 Task: Search one way flight ticket for 5 adults, 1 child, 2 infants in seat and 1 infant on lap in business from San Angelo: San Angelo Regional Airport (mathis Field) to Riverton: Central Wyoming Regional Airport (was Riverton Regional) on 8-4-2023. Choice of flights is Alaska. Number of bags: 1 carry on bag. Price is upto 96000. Outbound departure time preference is 19:00.
Action: Mouse moved to (239, 308)
Screenshot: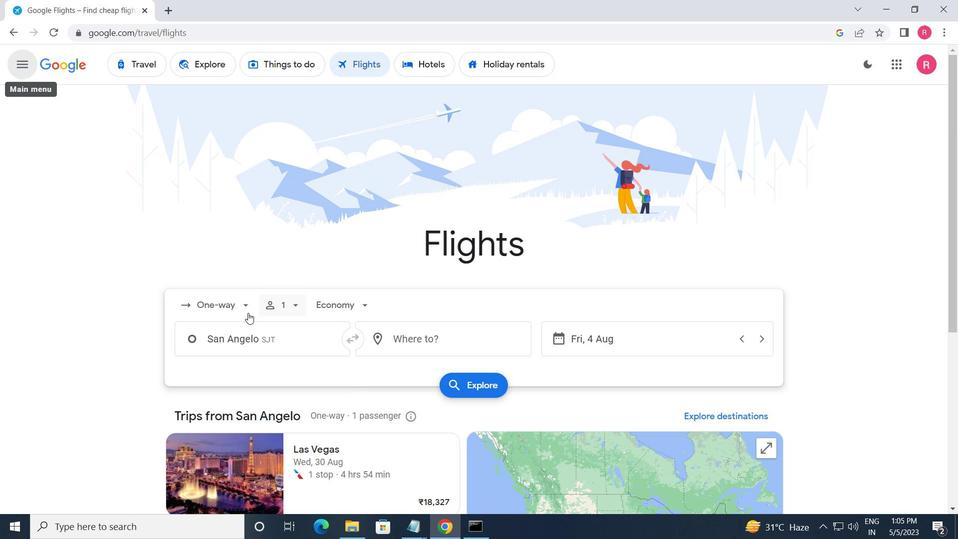 
Action: Mouse pressed left at (239, 308)
Screenshot: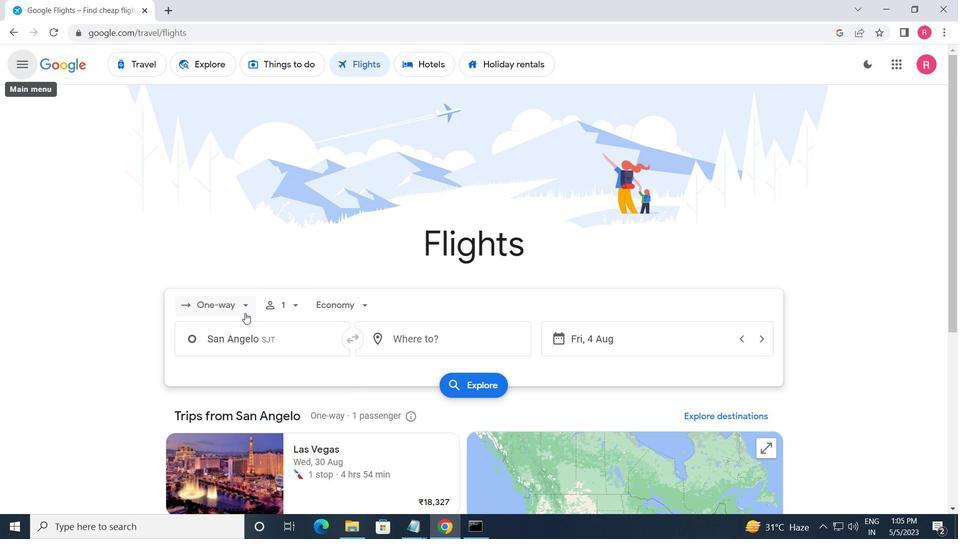 
Action: Mouse moved to (240, 366)
Screenshot: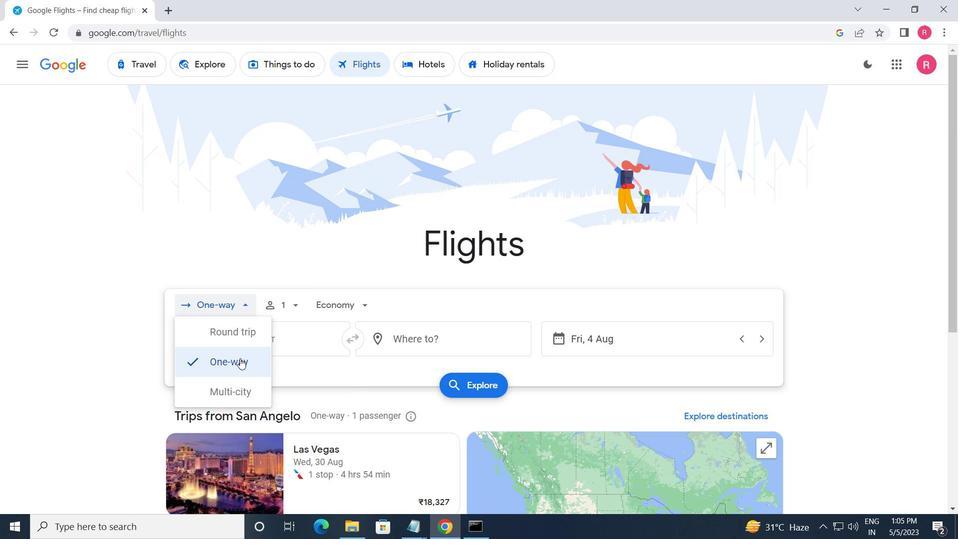 
Action: Mouse pressed left at (240, 366)
Screenshot: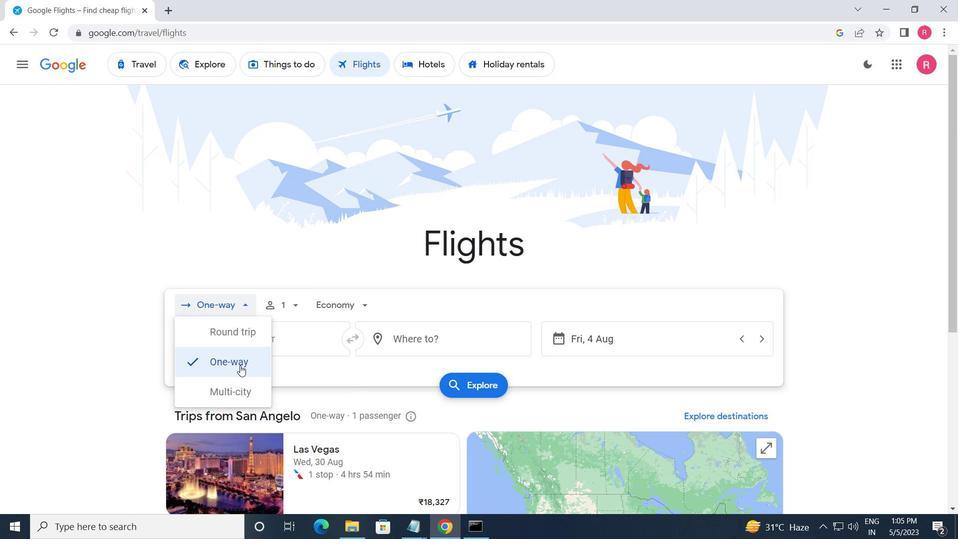 
Action: Mouse moved to (291, 305)
Screenshot: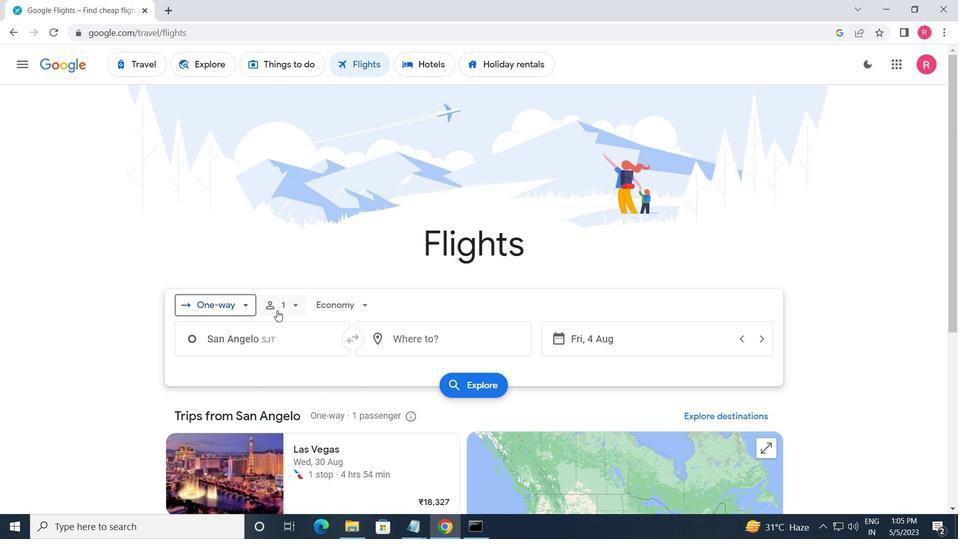 
Action: Mouse pressed left at (291, 305)
Screenshot: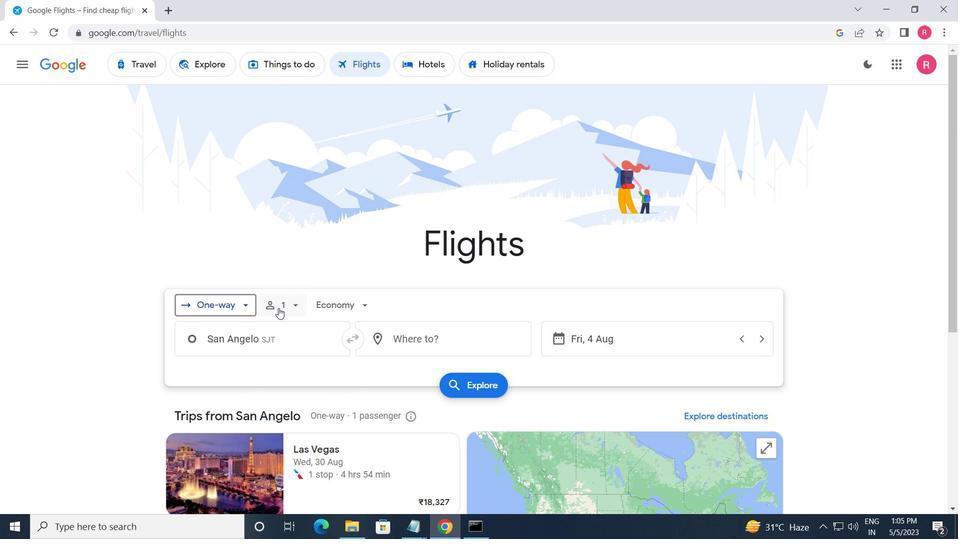 
Action: Mouse moved to (388, 348)
Screenshot: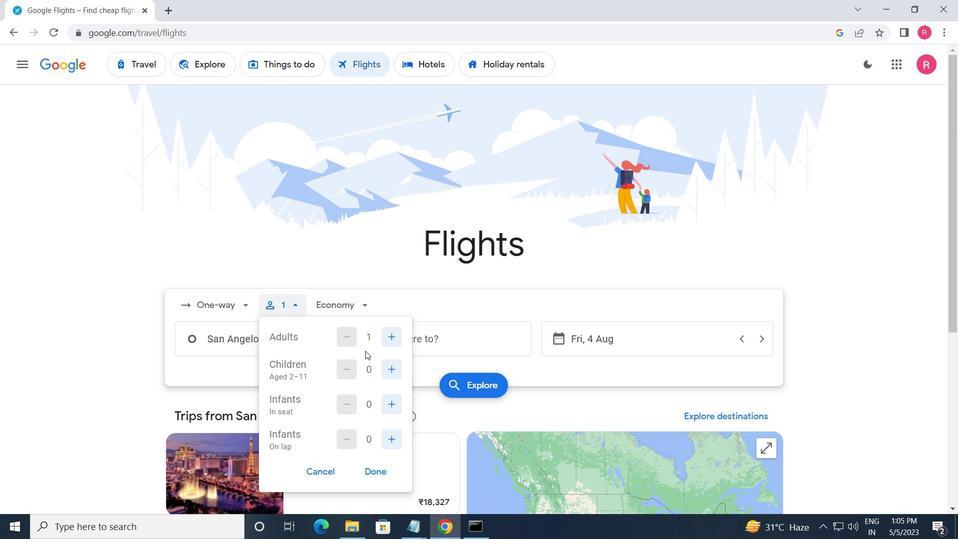 
Action: Mouse pressed left at (388, 348)
Screenshot: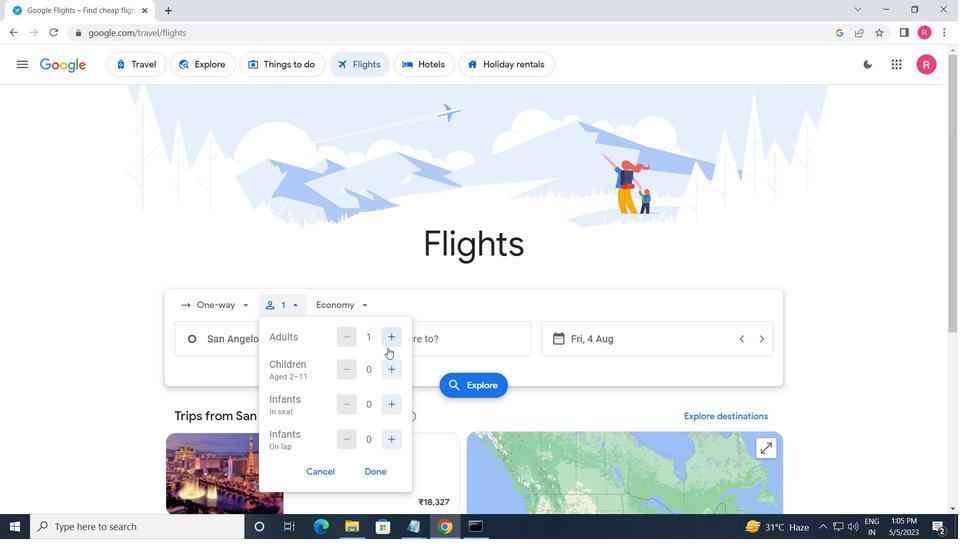 
Action: Mouse moved to (389, 348)
Screenshot: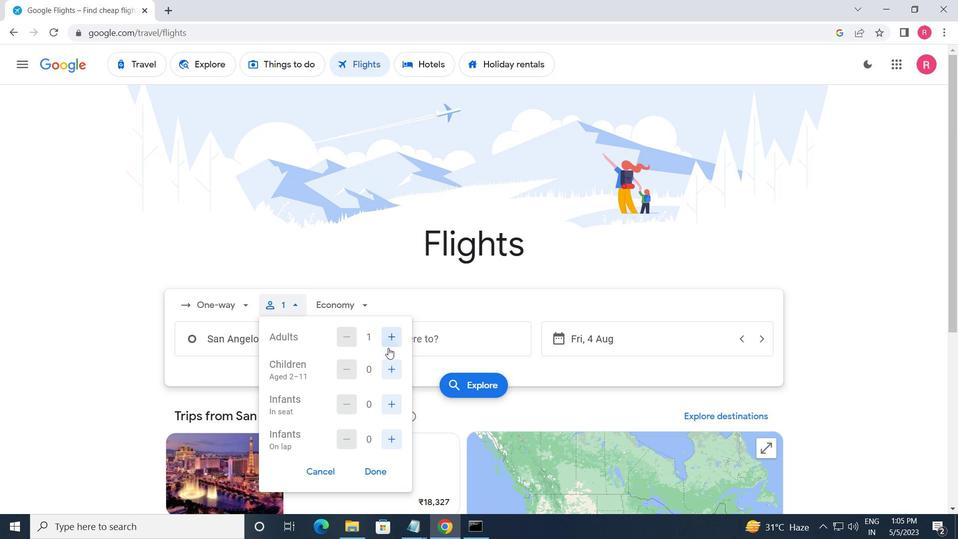 
Action: Mouse pressed left at (389, 348)
Screenshot: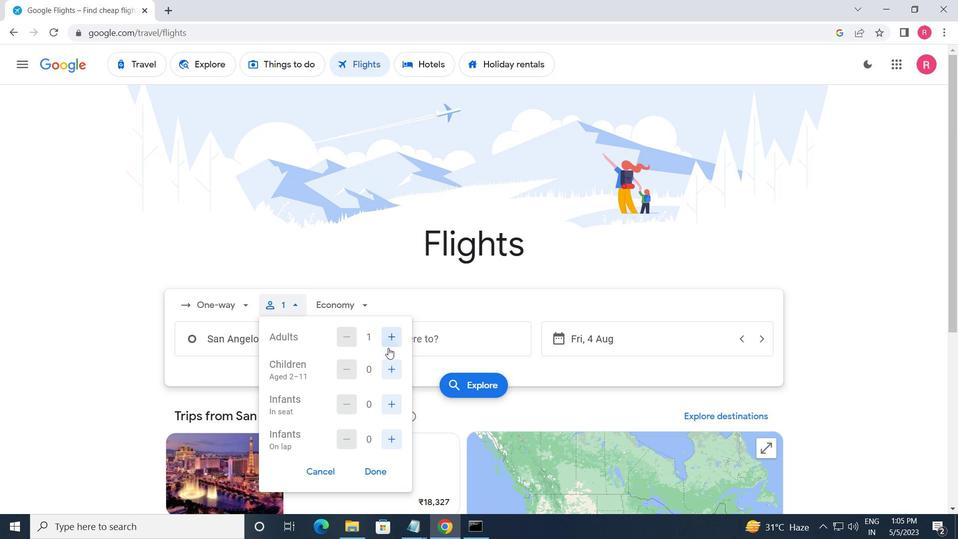 
Action: Mouse moved to (395, 341)
Screenshot: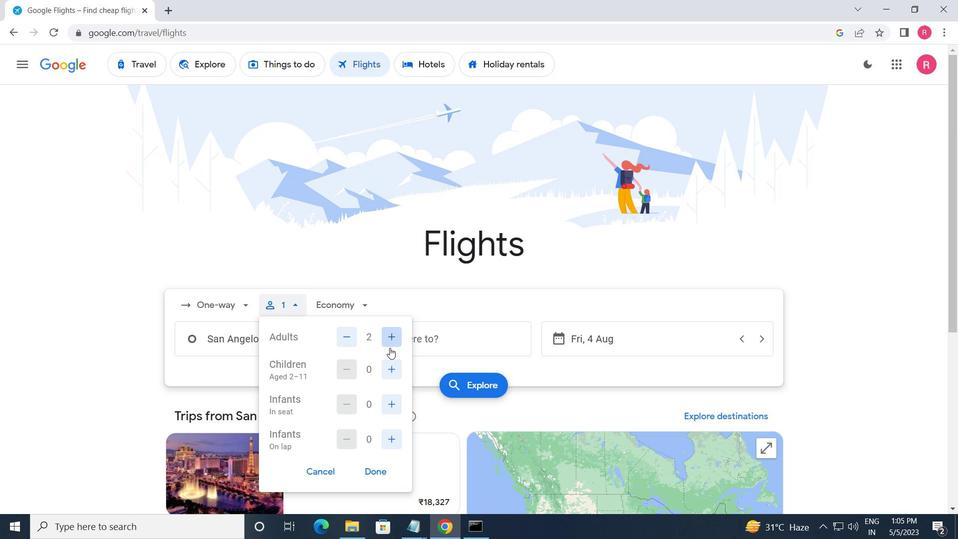 
Action: Mouse pressed left at (395, 341)
Screenshot: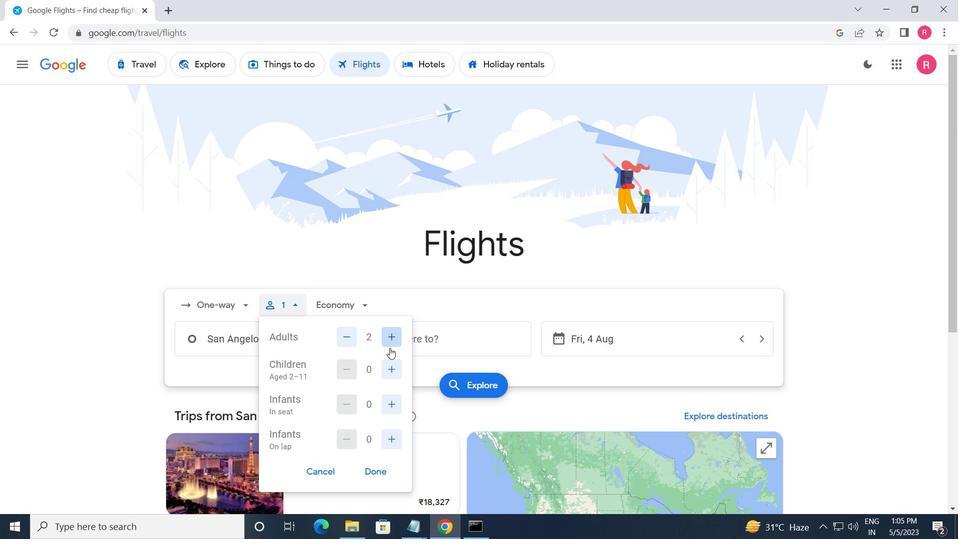 
Action: Mouse pressed left at (395, 341)
Screenshot: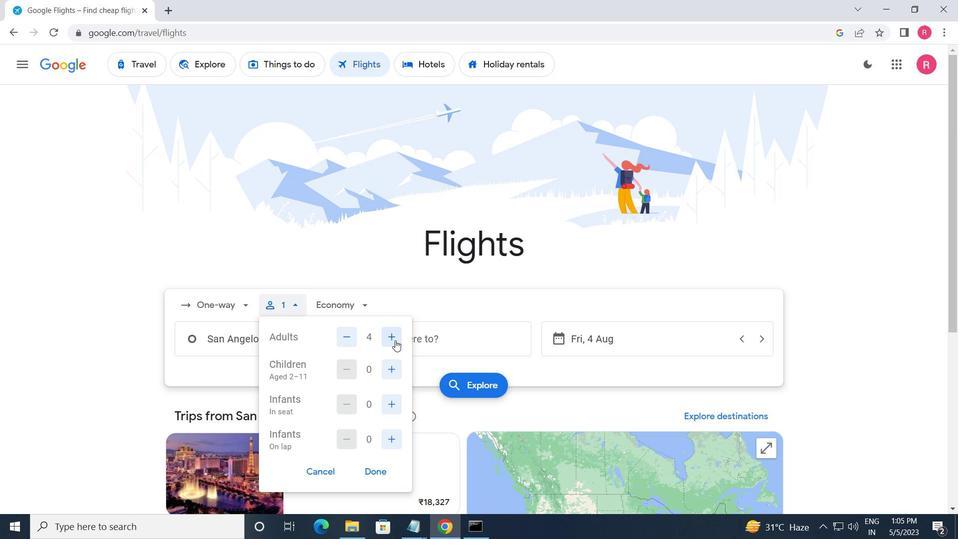 
Action: Mouse moved to (396, 366)
Screenshot: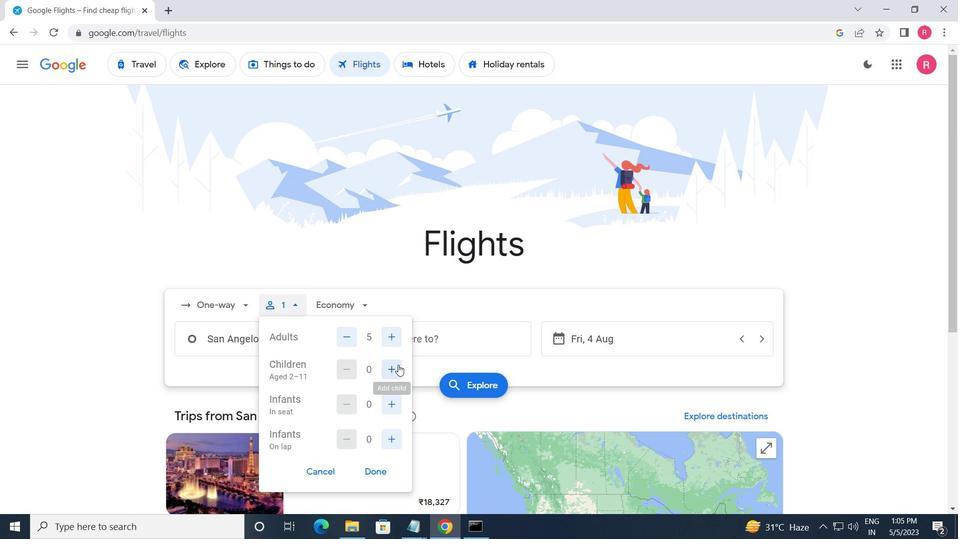 
Action: Mouse pressed left at (396, 366)
Screenshot: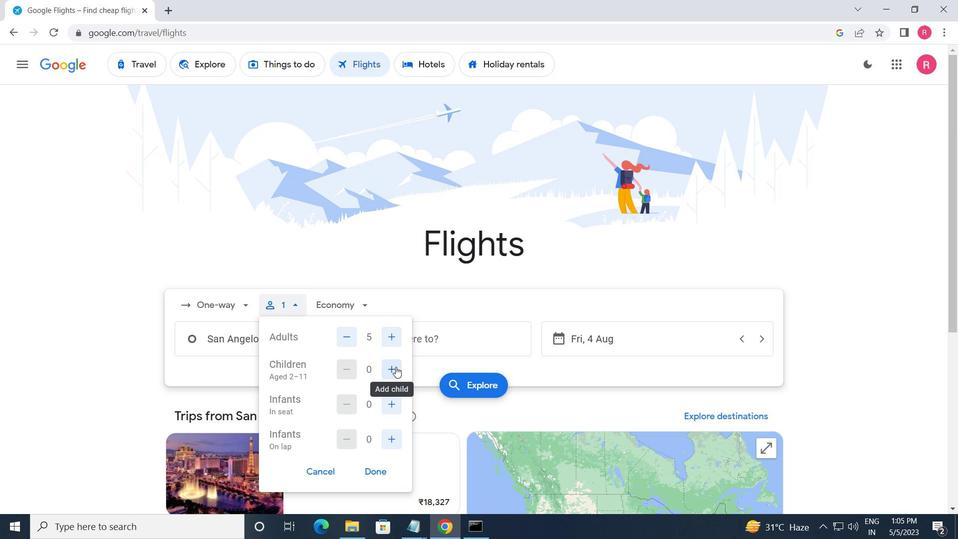 
Action: Mouse moved to (389, 401)
Screenshot: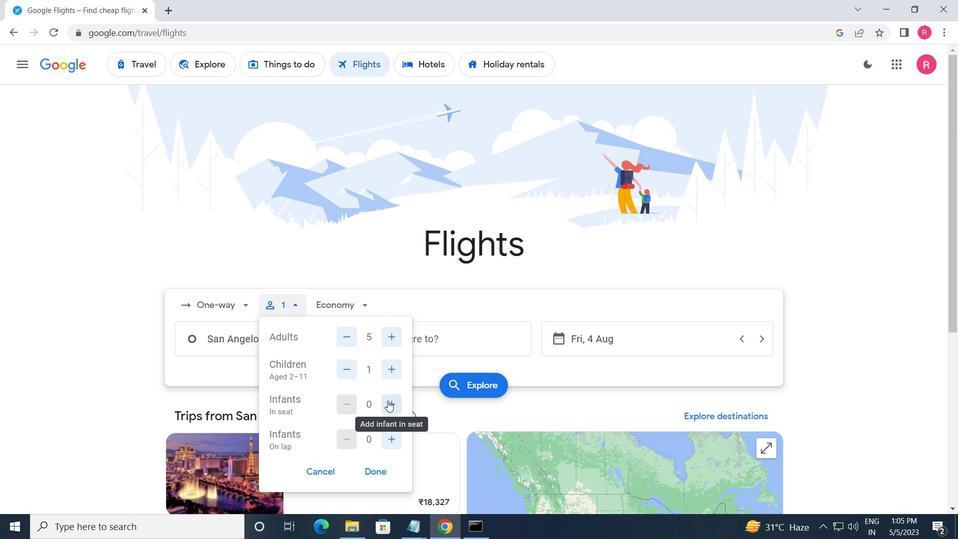 
Action: Mouse pressed left at (389, 401)
Screenshot: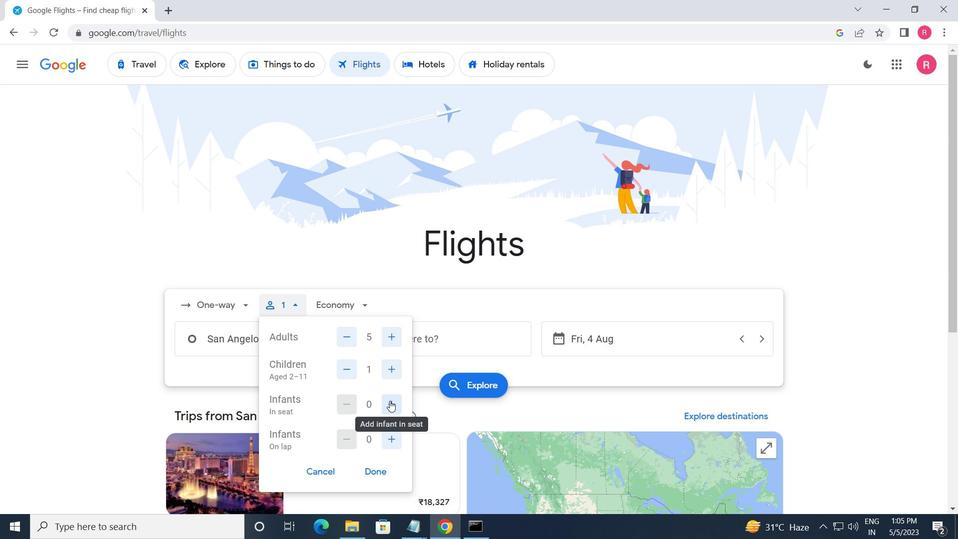 
Action: Mouse moved to (390, 401)
Screenshot: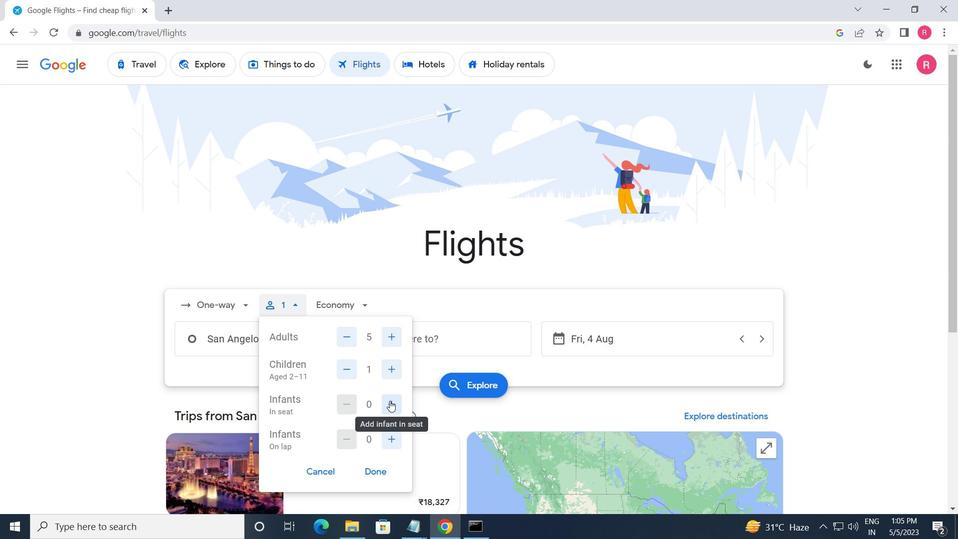 
Action: Mouse pressed left at (390, 401)
Screenshot: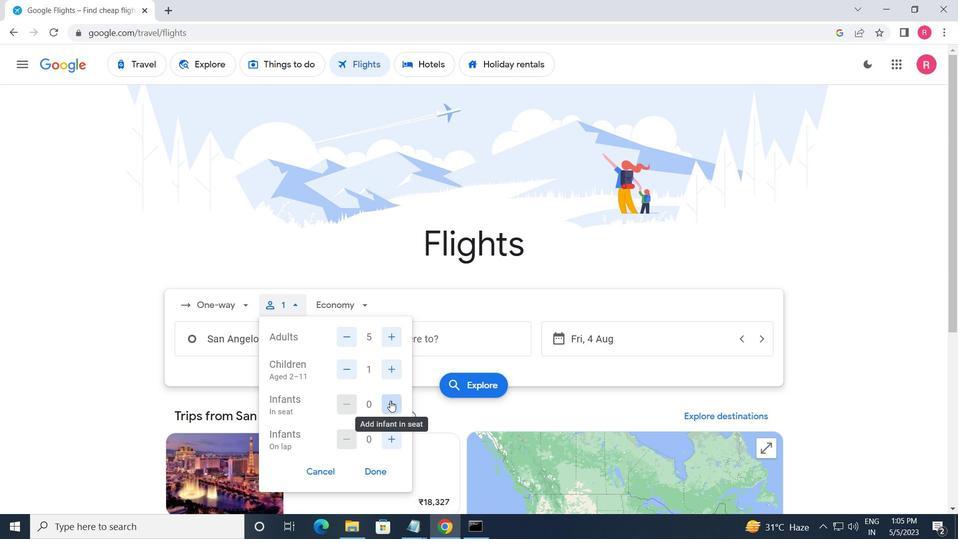 
Action: Mouse moved to (390, 439)
Screenshot: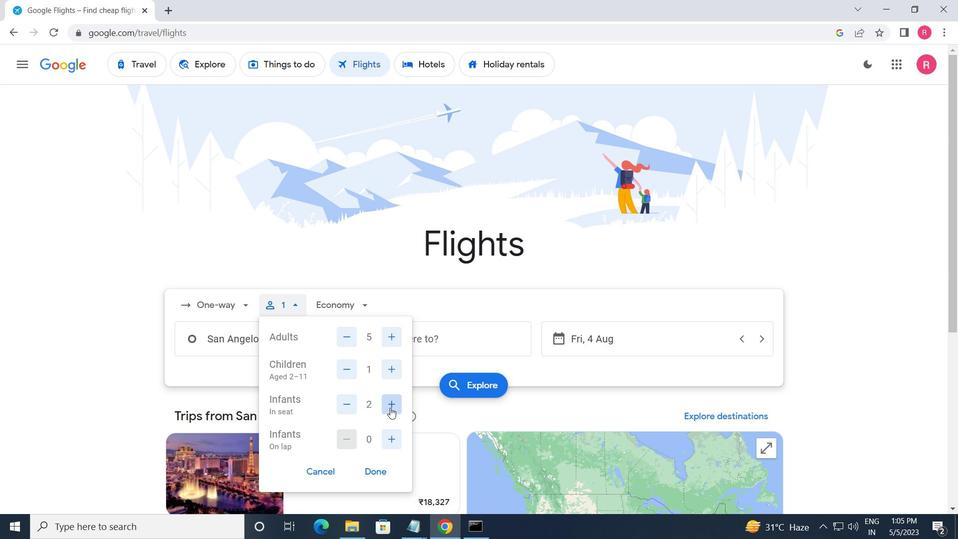 
Action: Mouse pressed left at (390, 439)
Screenshot: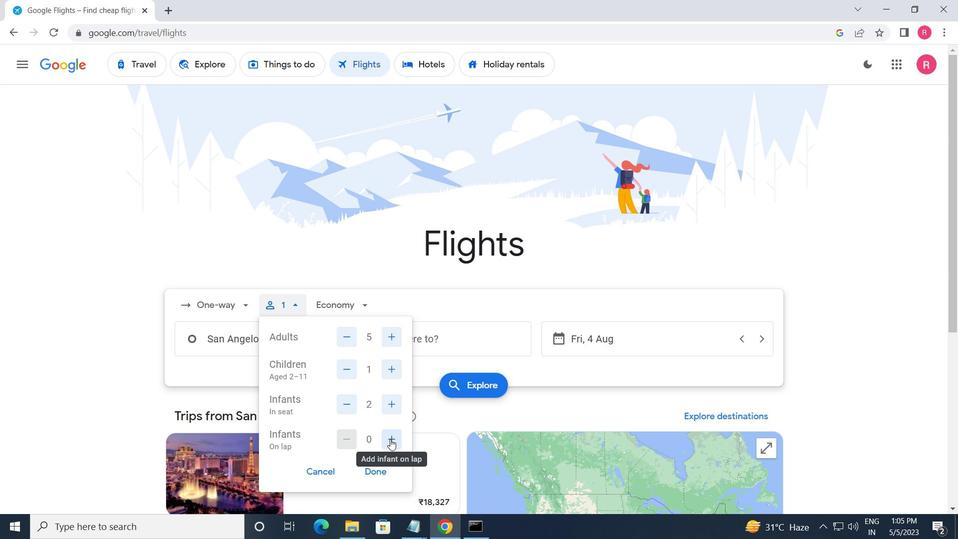 
Action: Mouse moved to (379, 470)
Screenshot: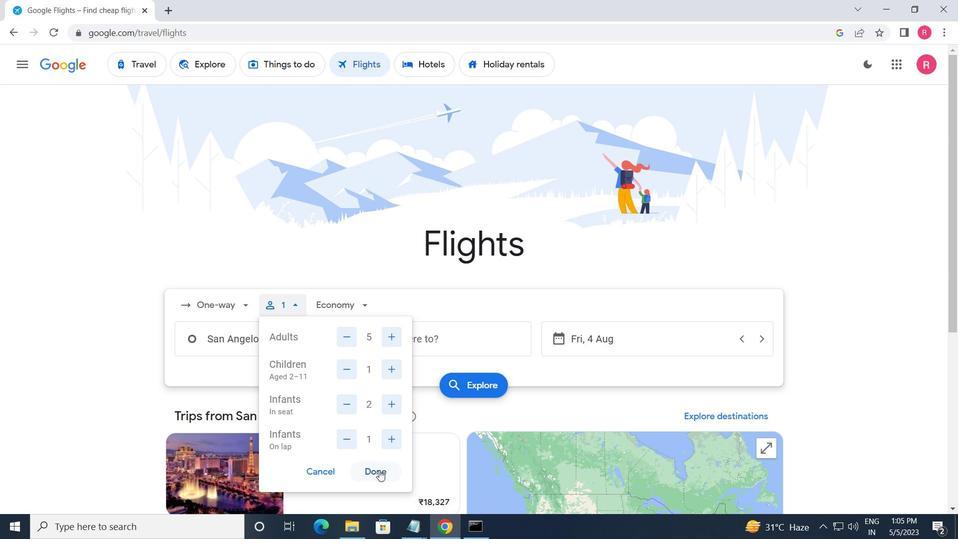 
Action: Mouse pressed left at (379, 470)
Screenshot: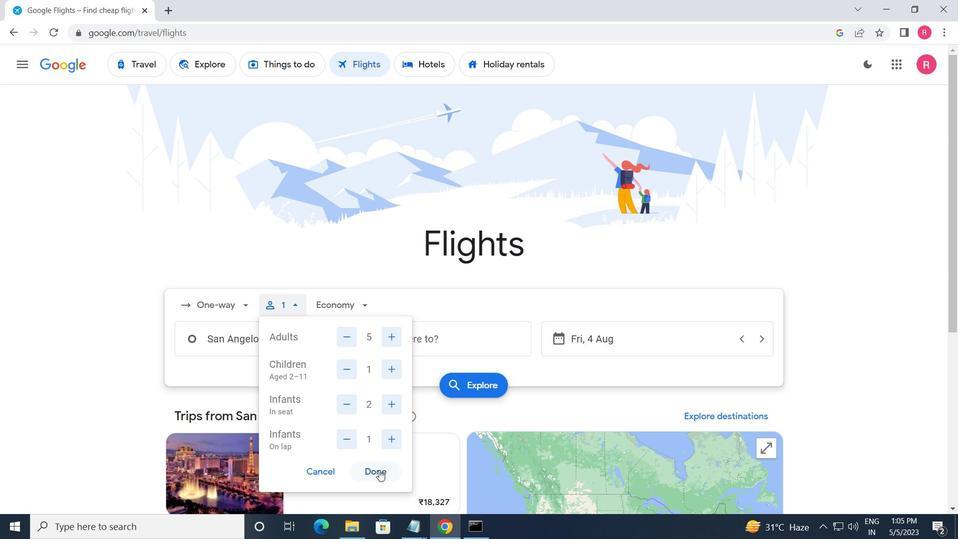 
Action: Mouse moved to (346, 299)
Screenshot: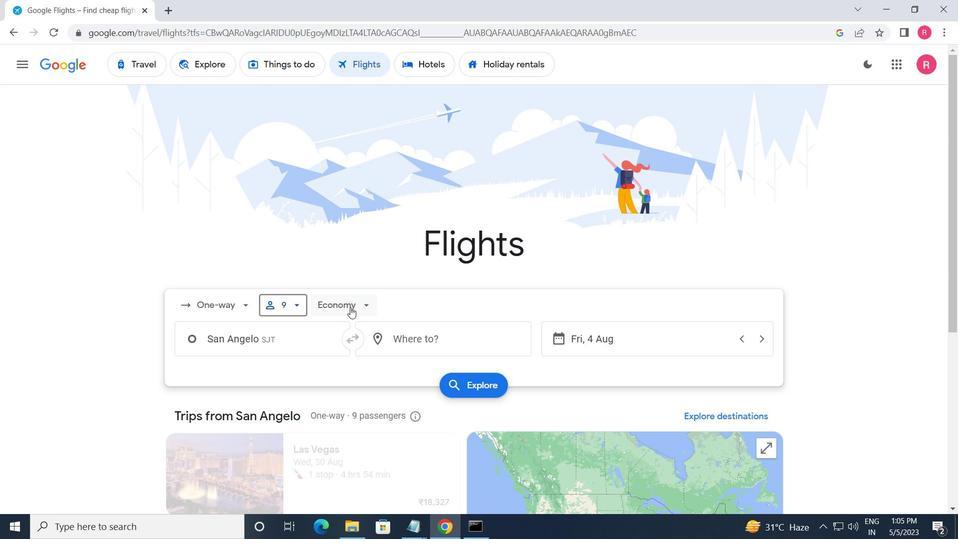 
Action: Mouse pressed left at (346, 299)
Screenshot: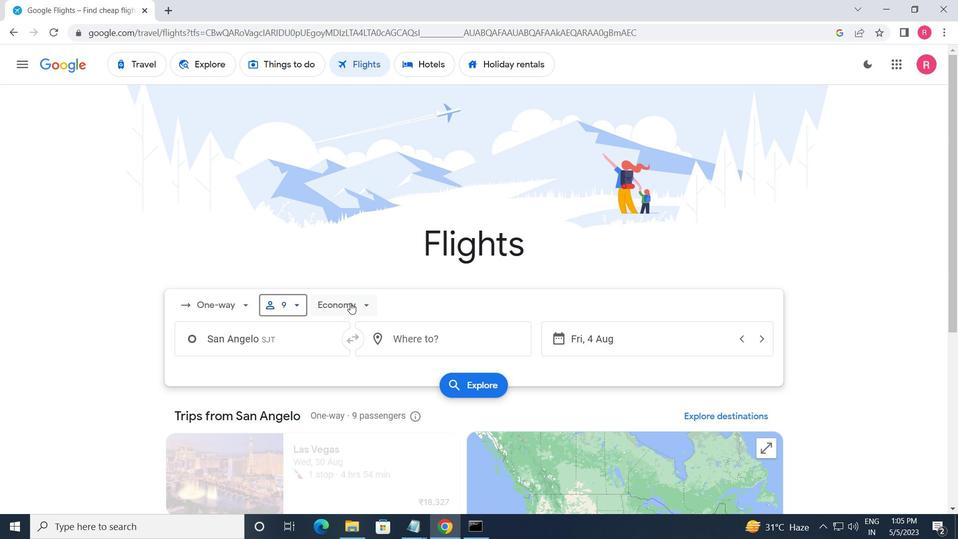 
Action: Mouse moved to (358, 393)
Screenshot: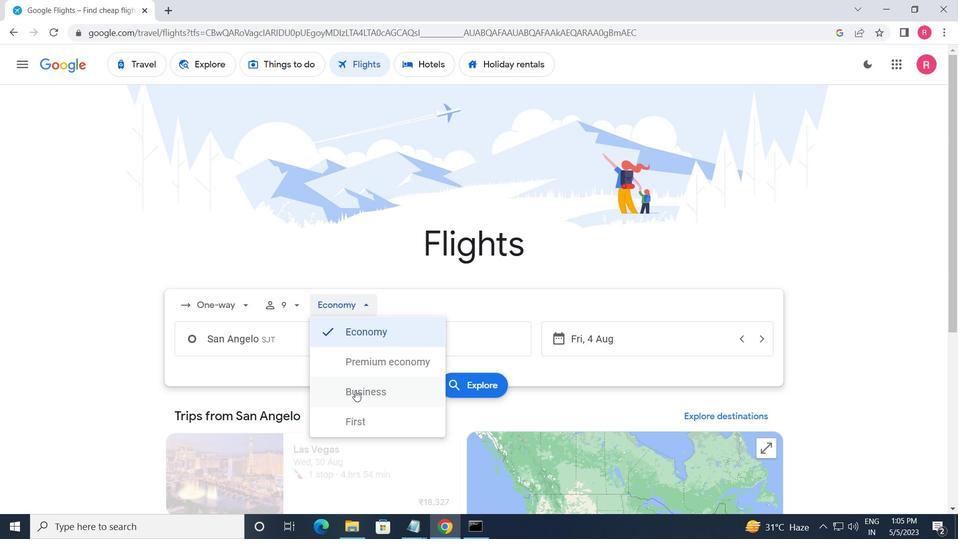 
Action: Mouse pressed left at (358, 393)
Screenshot: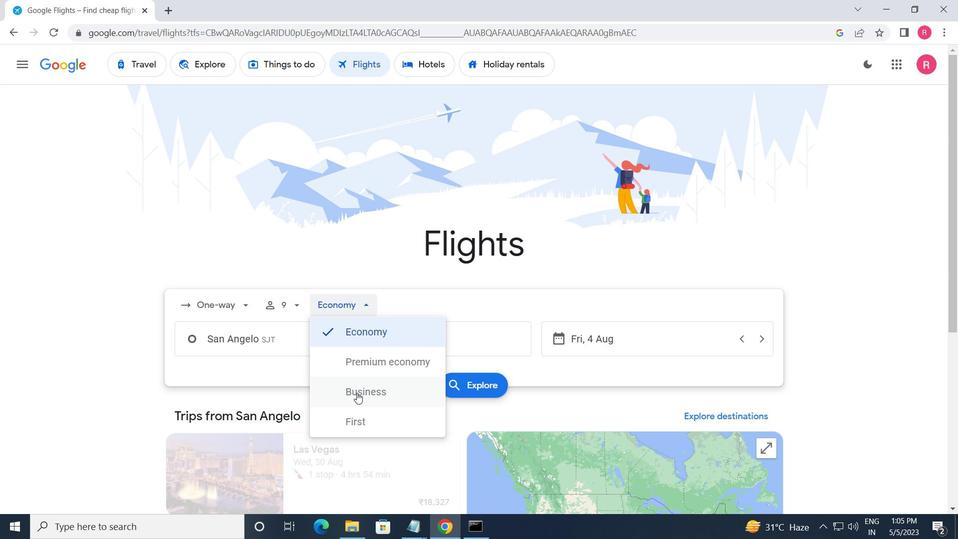 
Action: Mouse moved to (263, 337)
Screenshot: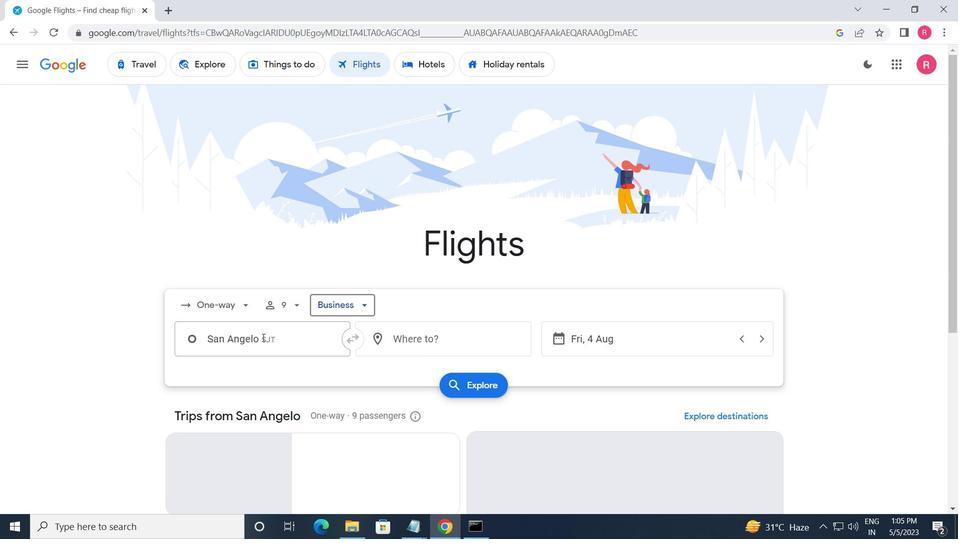 
Action: Mouse pressed left at (263, 337)
Screenshot: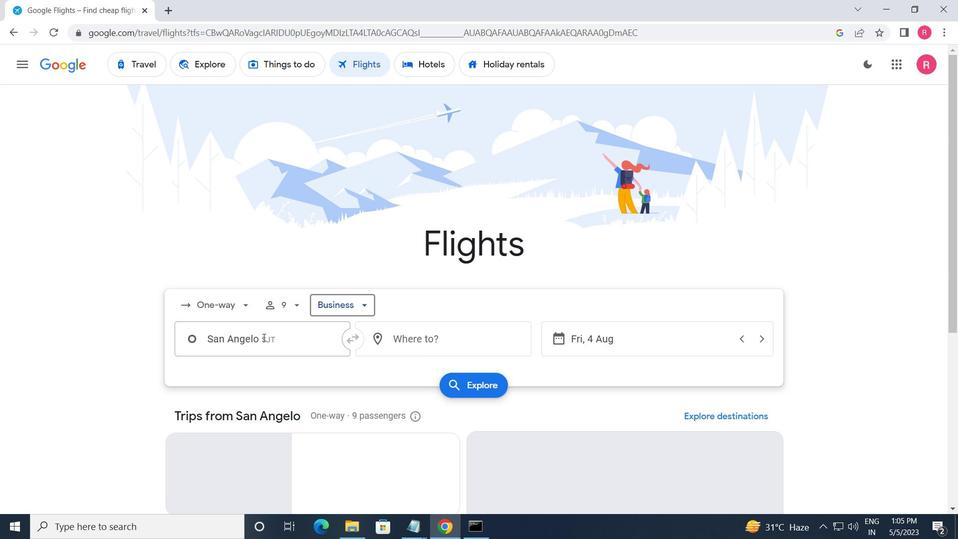 
Action: Key pressed <Key.caps_lock>s<Key.caps_lock>an<Key.space><Key.caps_lock>a<Key.caps_lock>n
Screenshot: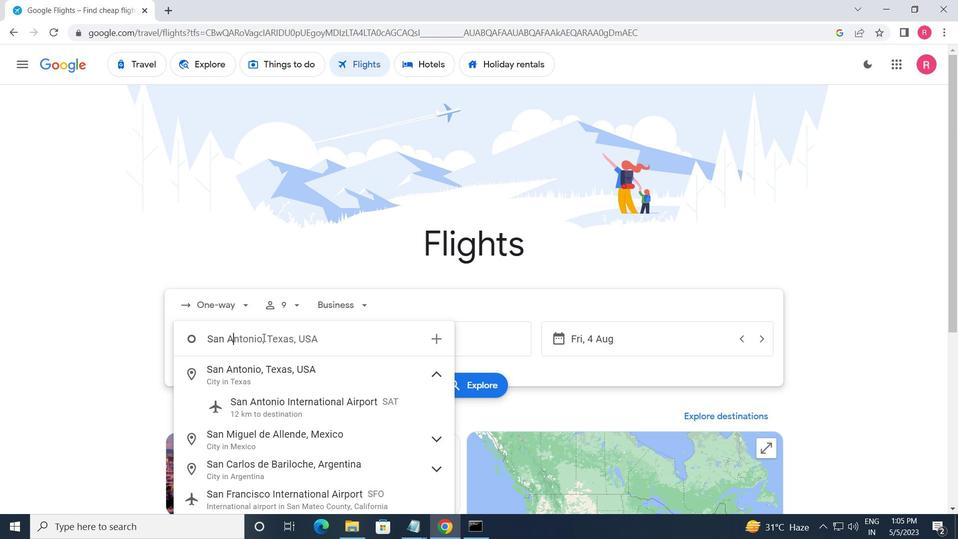 
Action: Mouse moved to (302, 390)
Screenshot: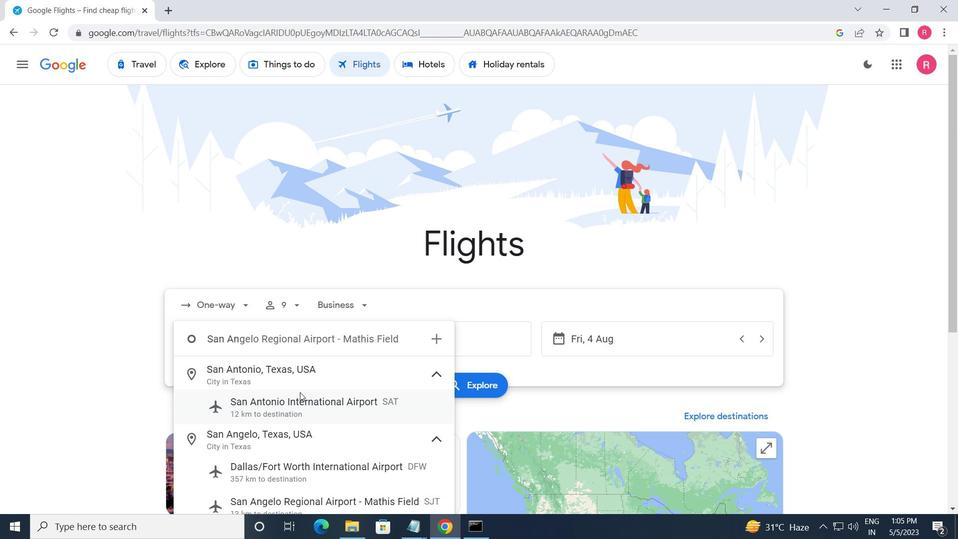 
Action: Key pressed g
Screenshot: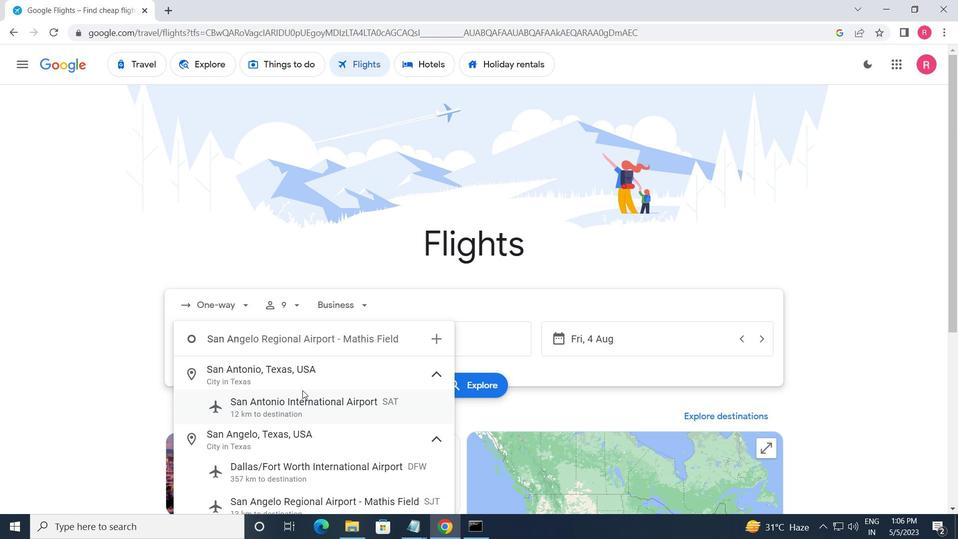
Action: Mouse moved to (278, 336)
Screenshot: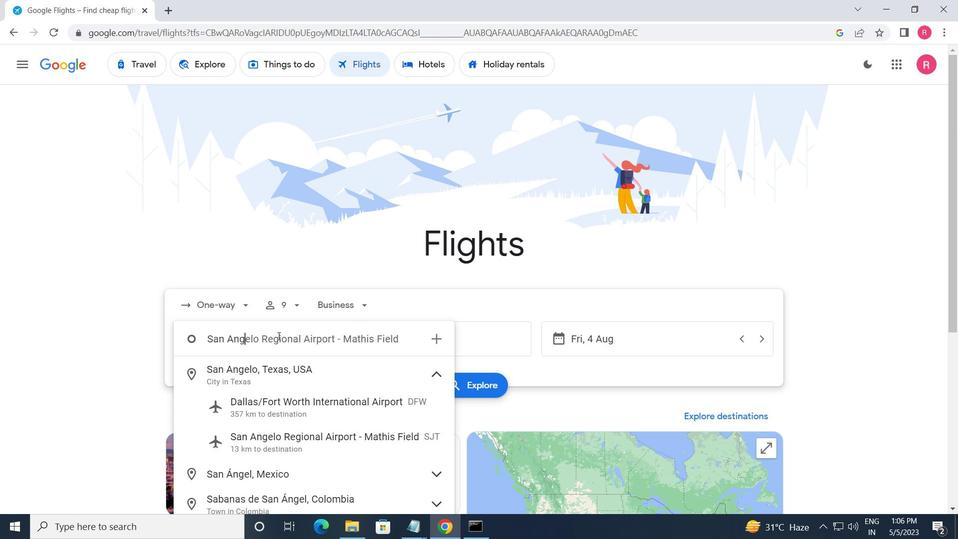 
Action: Key pressed elo
Screenshot: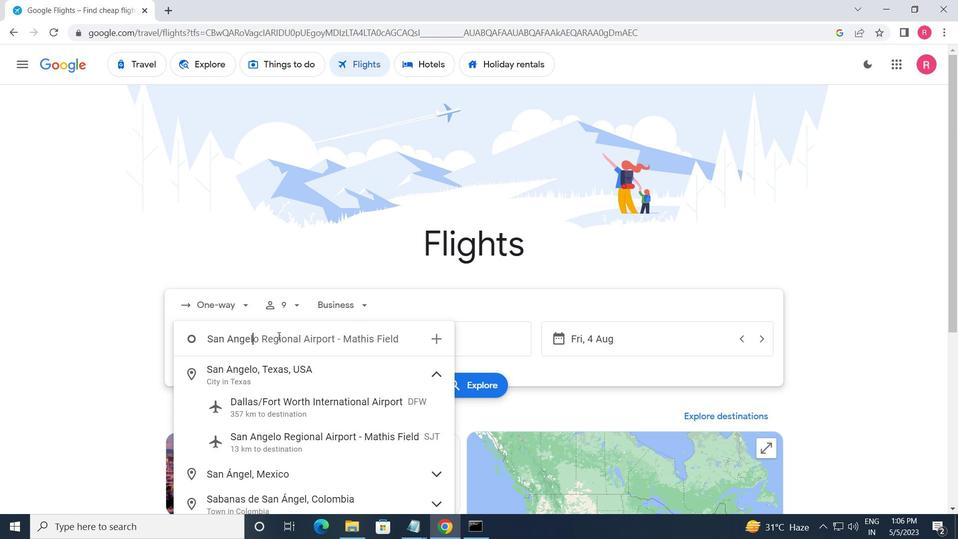 
Action: Mouse moved to (308, 433)
Screenshot: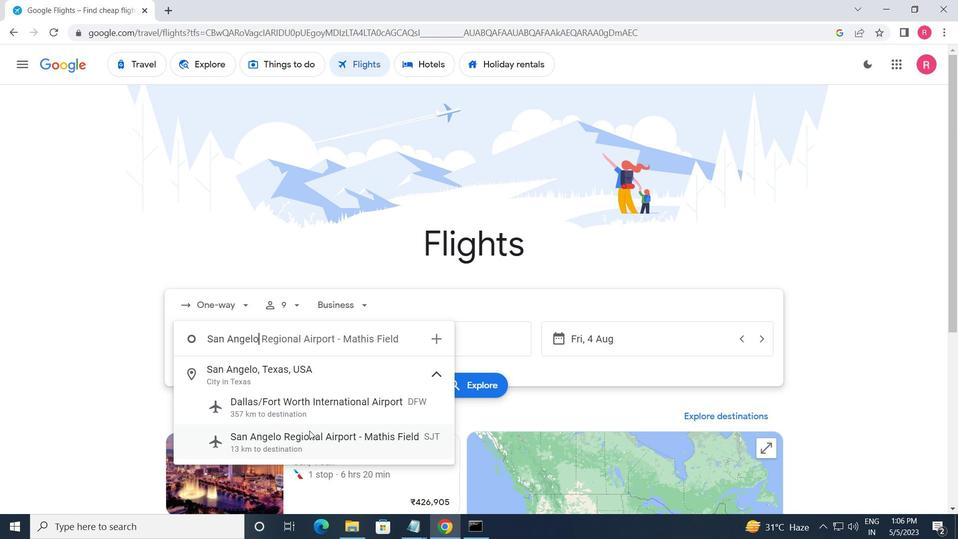 
Action: Mouse pressed left at (308, 433)
Screenshot: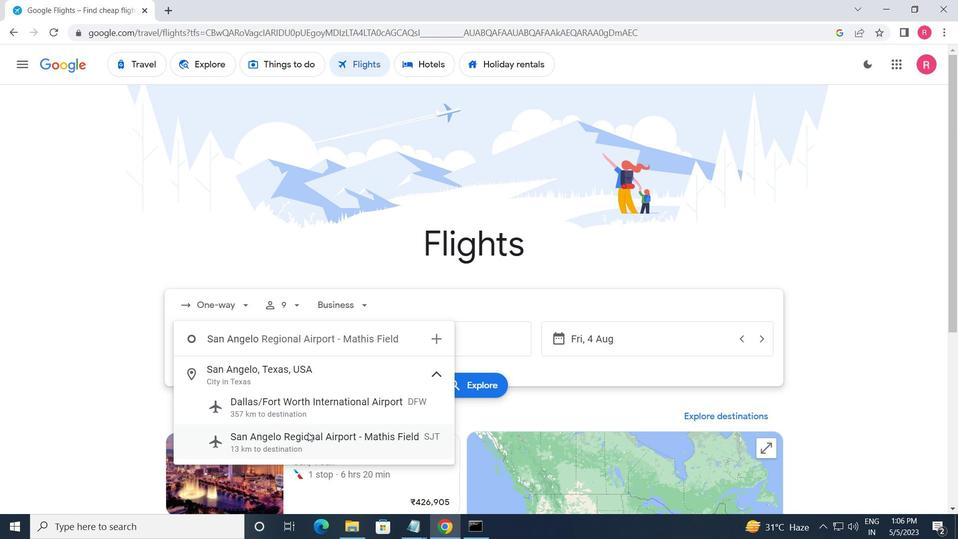 
Action: Mouse moved to (398, 342)
Screenshot: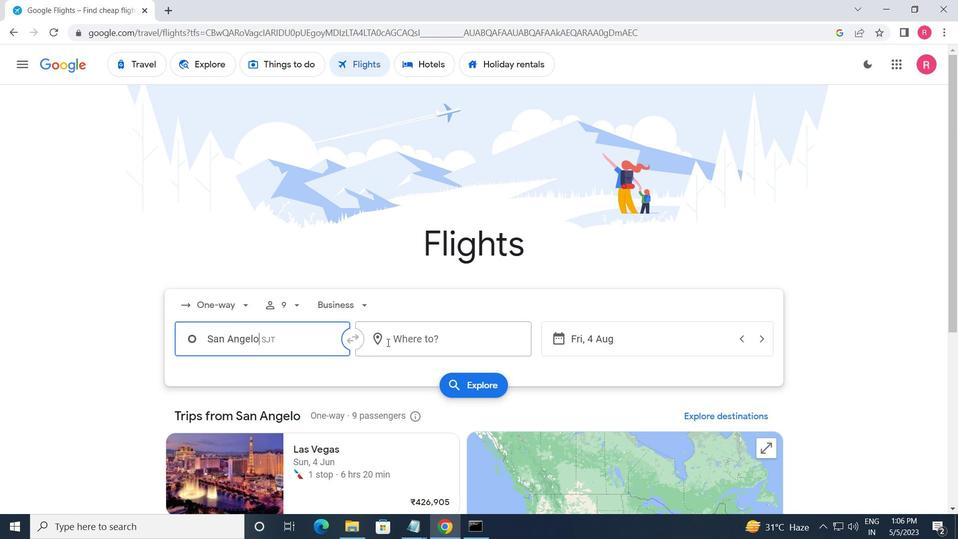 
Action: Mouse pressed left at (398, 342)
Screenshot: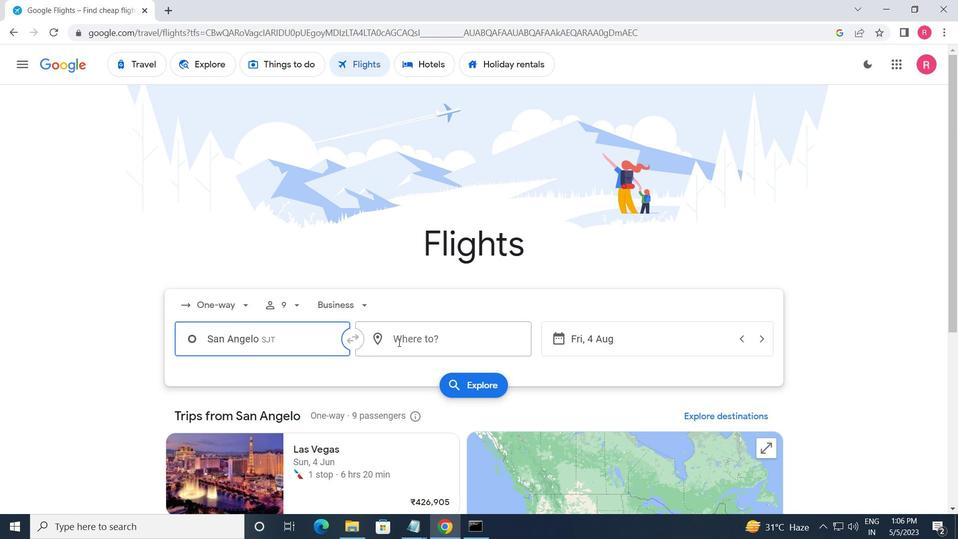 
Action: Mouse moved to (267, 410)
Screenshot: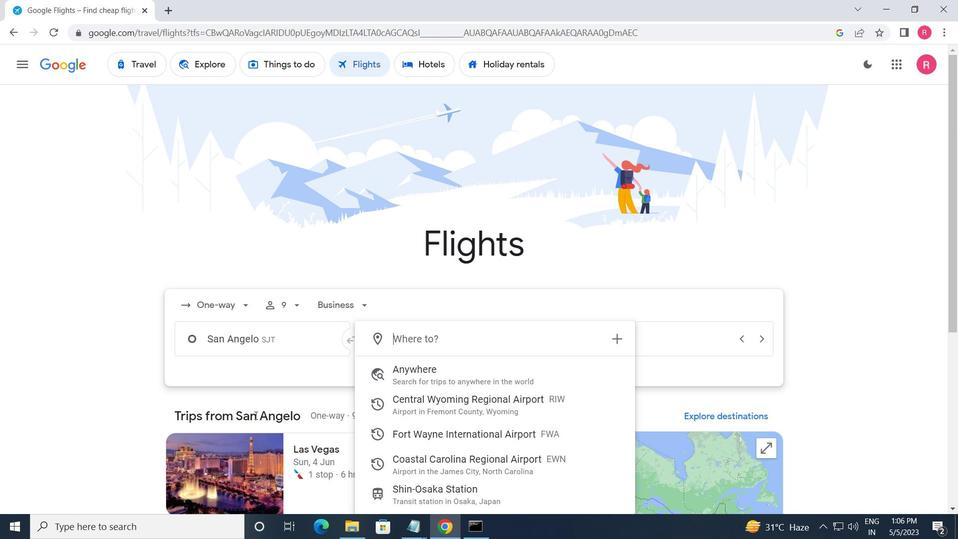 
Action: Key pressed <Key.caps_lock>c<Key.caps_lock>entral<Key.space><Key.caps_lock>w<Key.caps_lock>
Screenshot: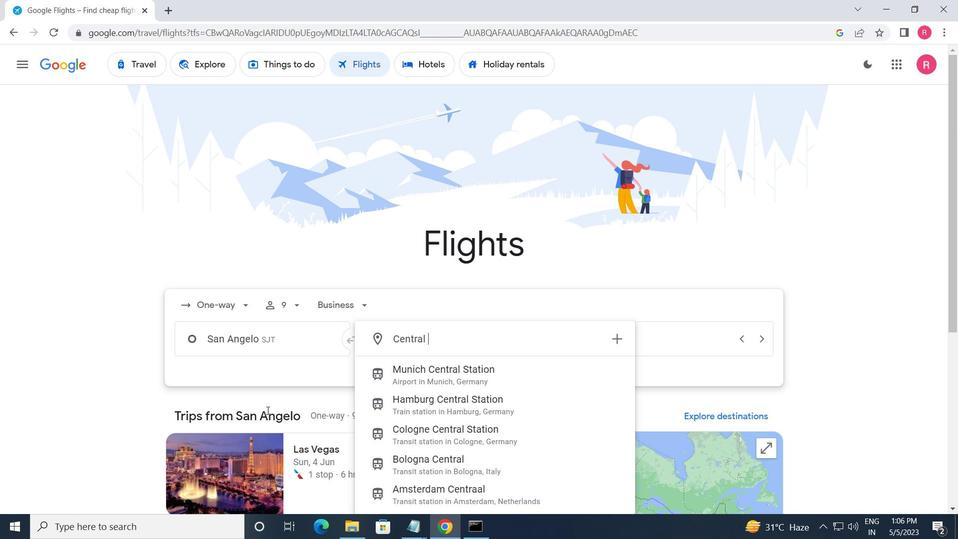 
Action: Mouse moved to (421, 381)
Screenshot: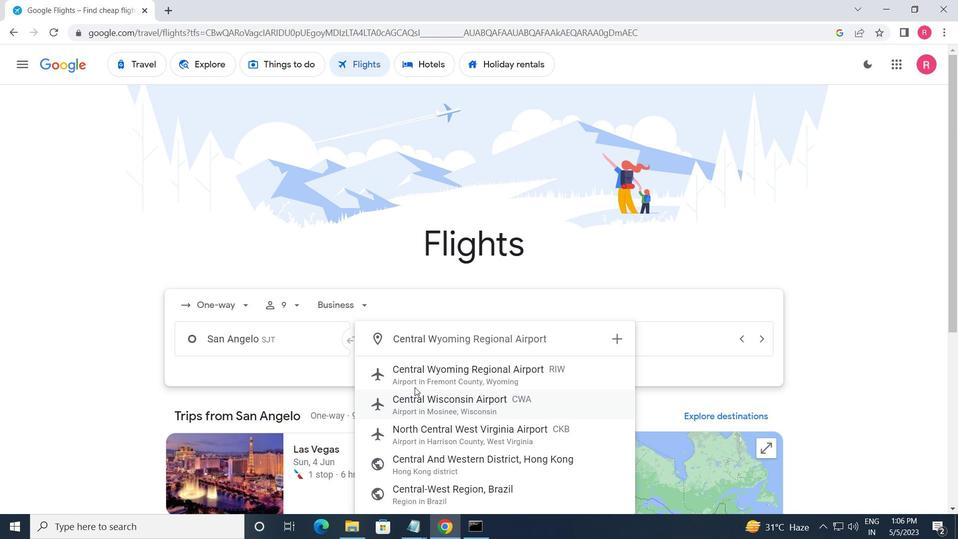 
Action: Mouse pressed left at (421, 381)
Screenshot: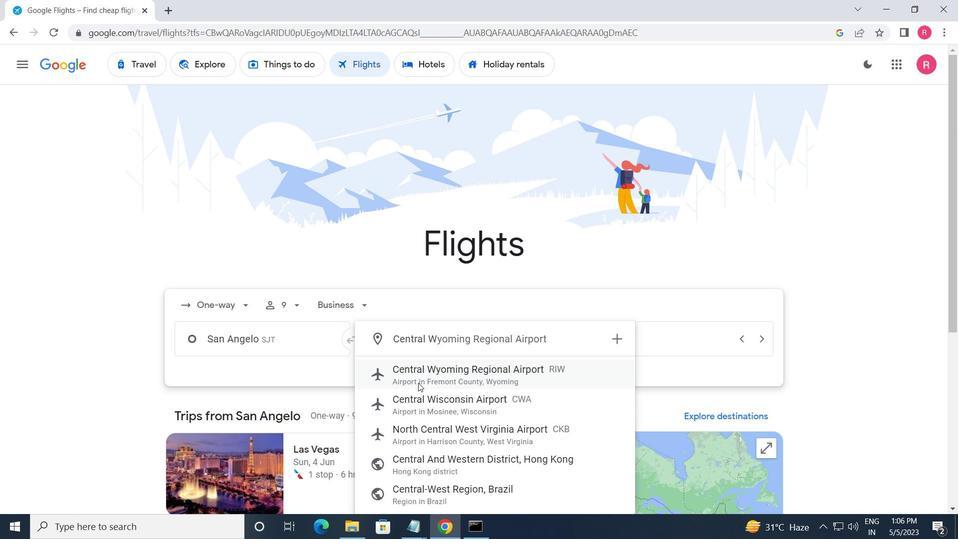 
Action: Mouse moved to (659, 329)
Screenshot: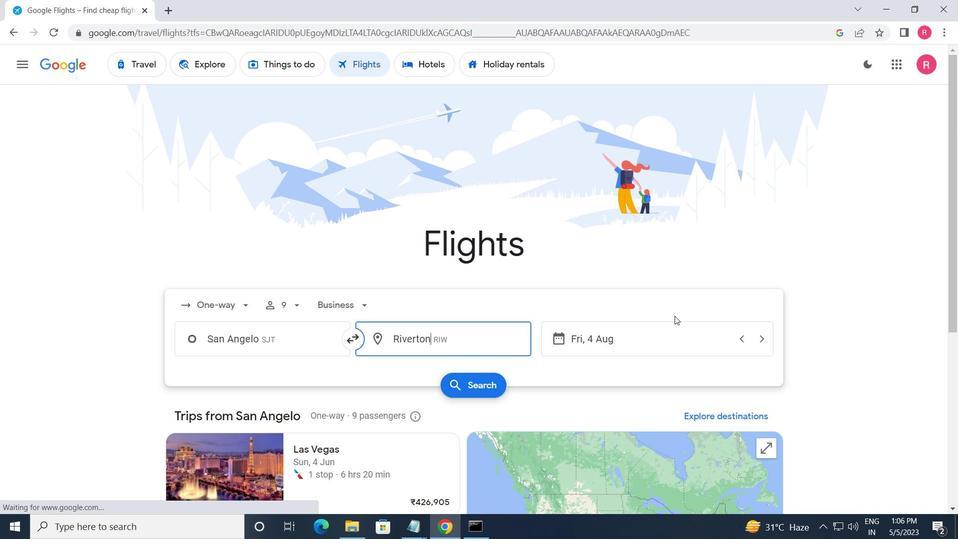 
Action: Mouse pressed left at (659, 329)
Screenshot: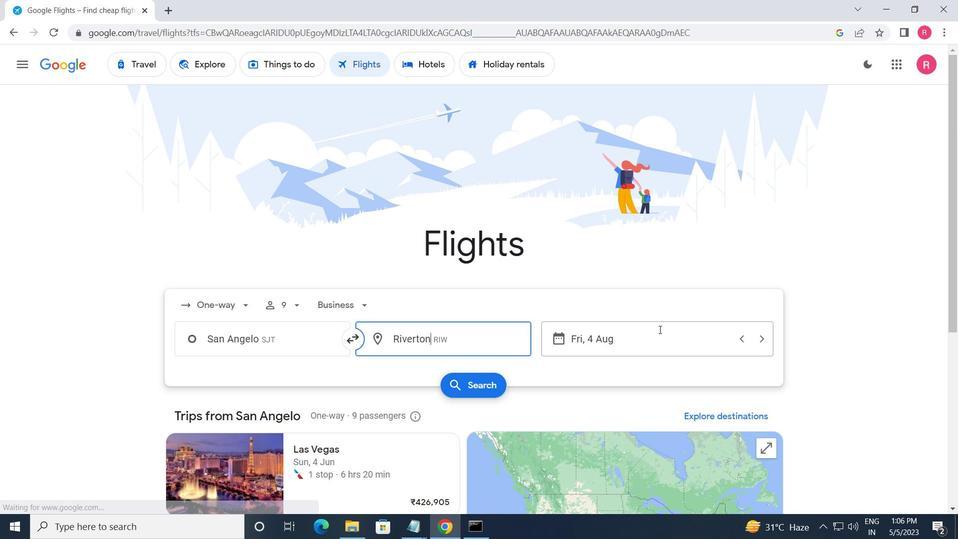 
Action: Mouse moved to (472, 291)
Screenshot: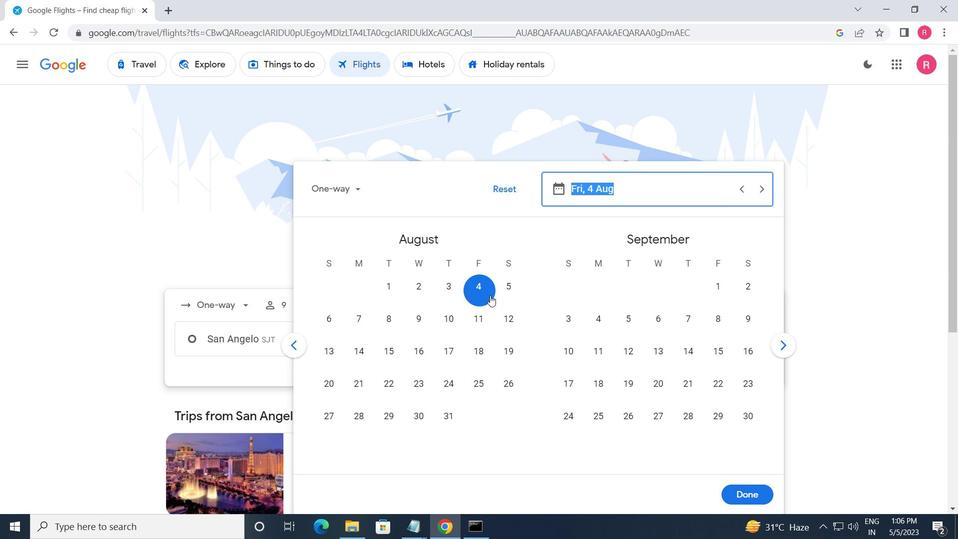 
Action: Mouse pressed left at (472, 291)
Screenshot: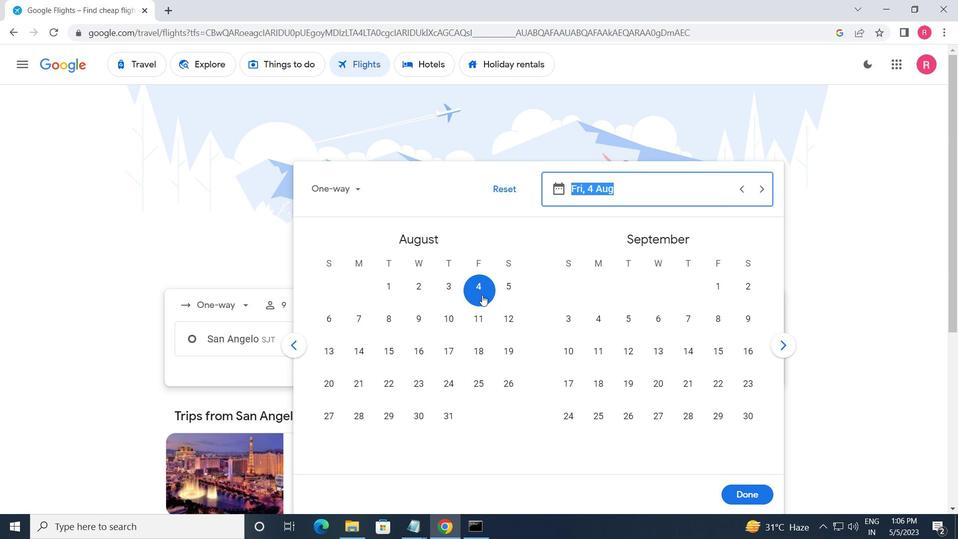 
Action: Mouse moved to (745, 493)
Screenshot: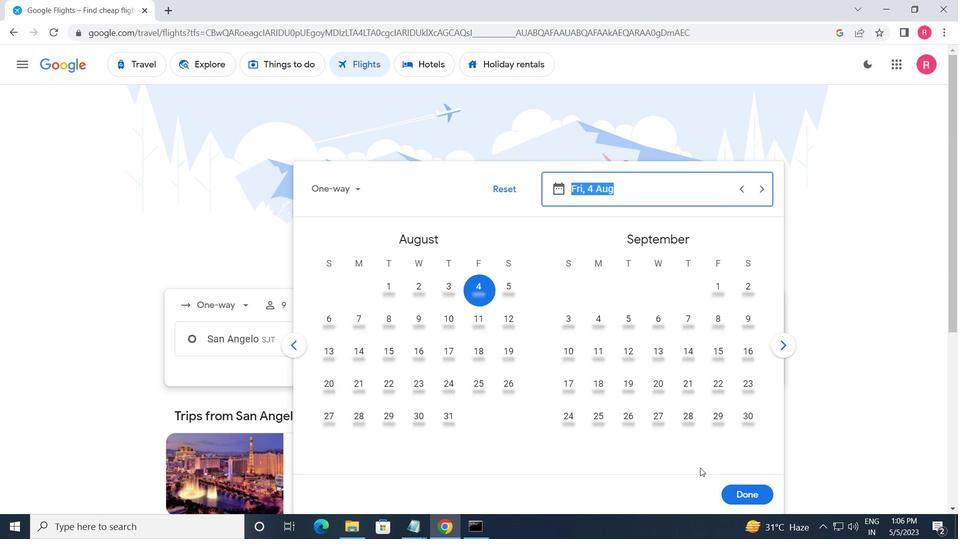 
Action: Mouse pressed left at (745, 493)
Screenshot: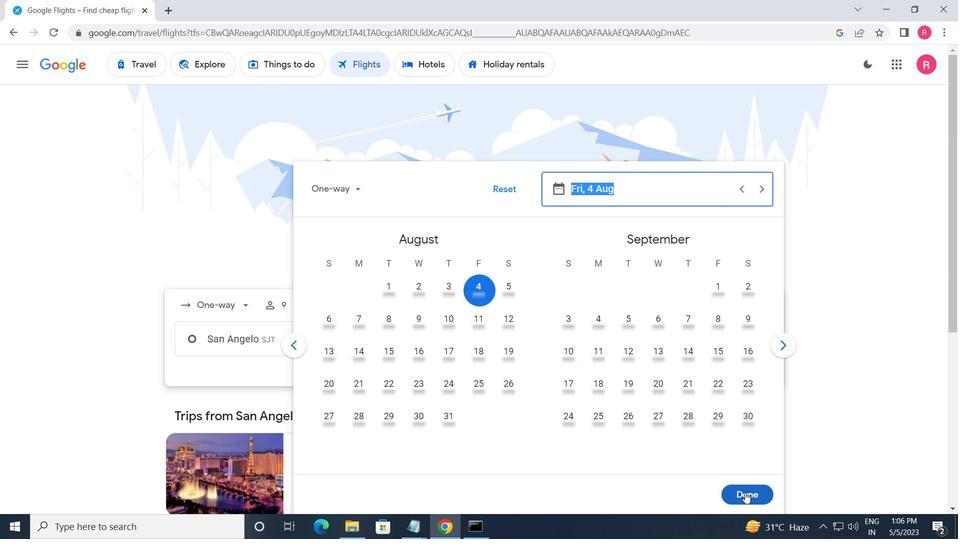 
Action: Mouse moved to (490, 380)
Screenshot: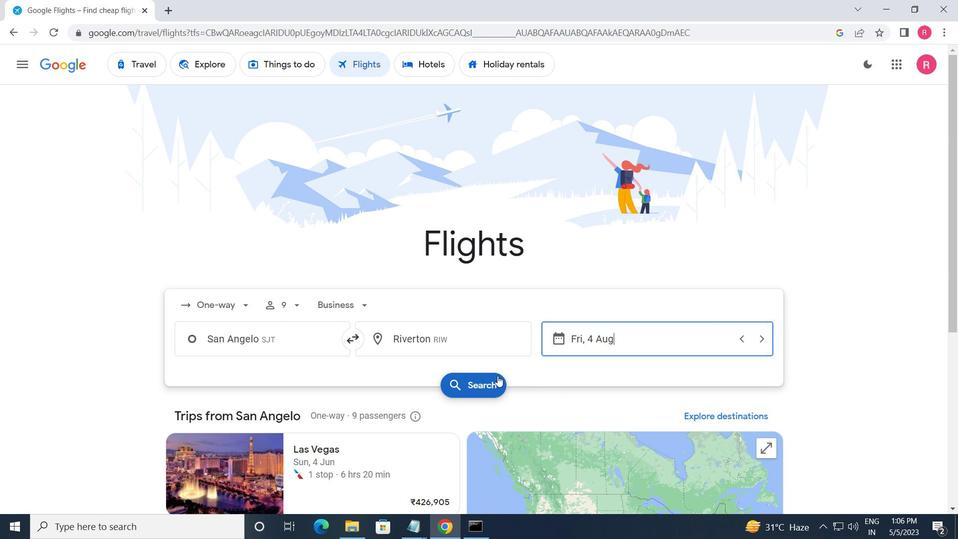 
Action: Mouse pressed left at (490, 380)
Screenshot: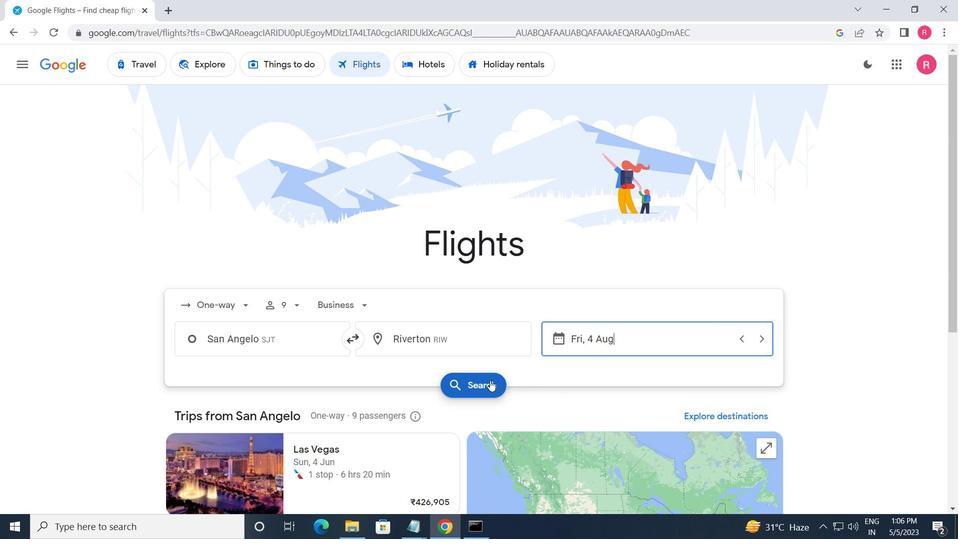 
Action: Mouse moved to (197, 175)
Screenshot: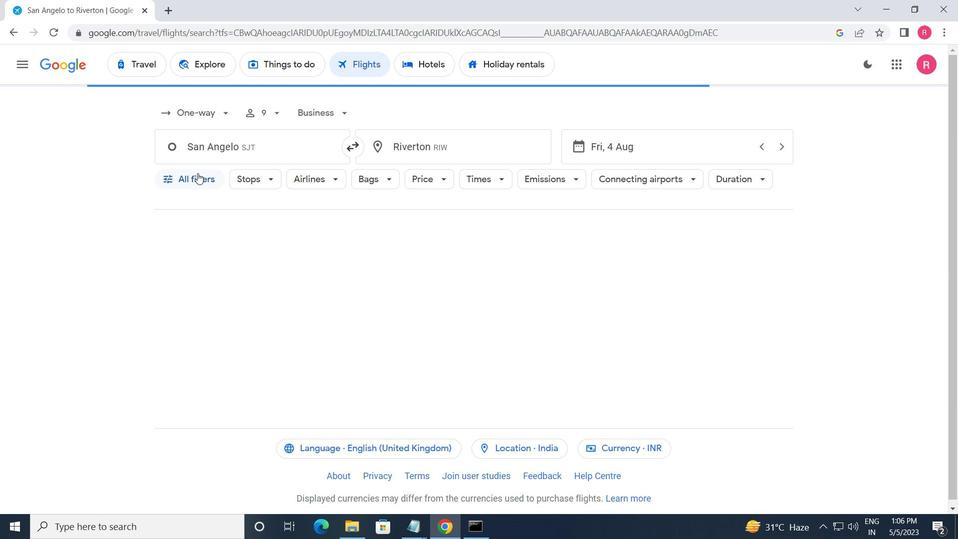 
Action: Mouse pressed left at (197, 175)
Screenshot: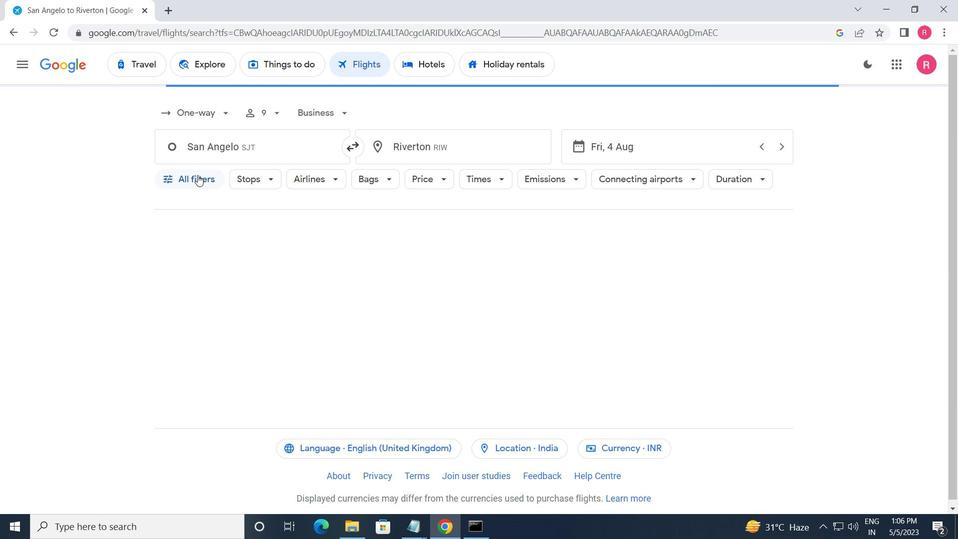 
Action: Mouse moved to (200, 241)
Screenshot: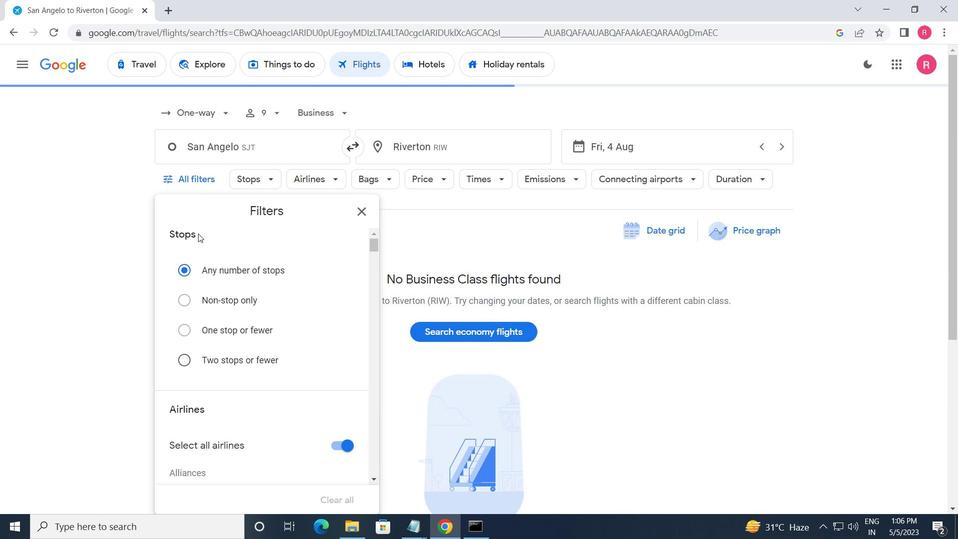 
Action: Mouse scrolled (200, 240) with delta (0, 0)
Screenshot: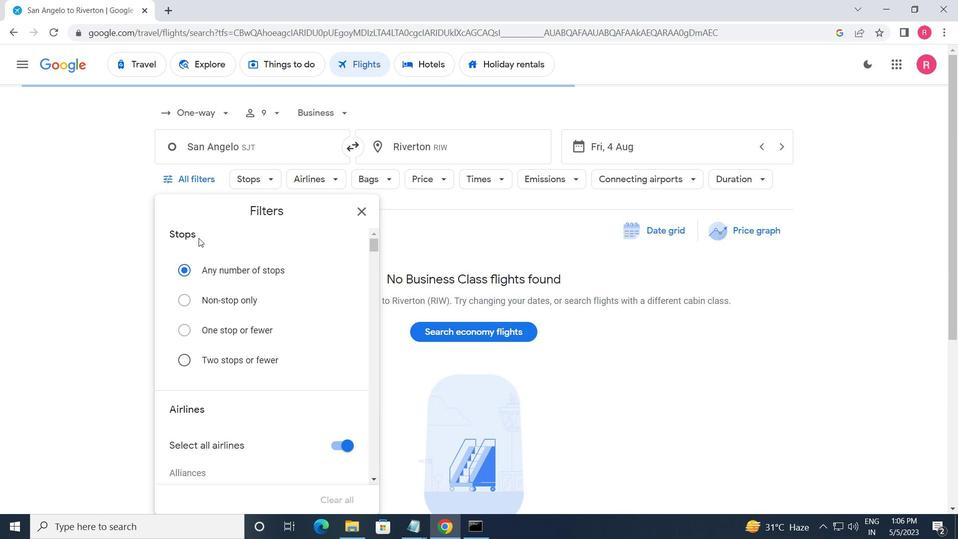 
Action: Mouse moved to (243, 293)
Screenshot: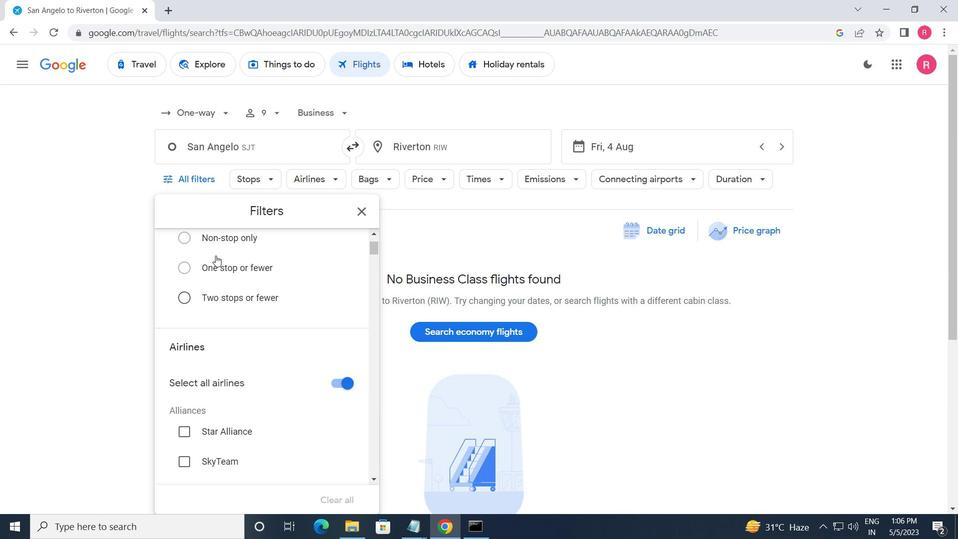 
Action: Mouse scrolled (243, 293) with delta (0, 0)
Screenshot: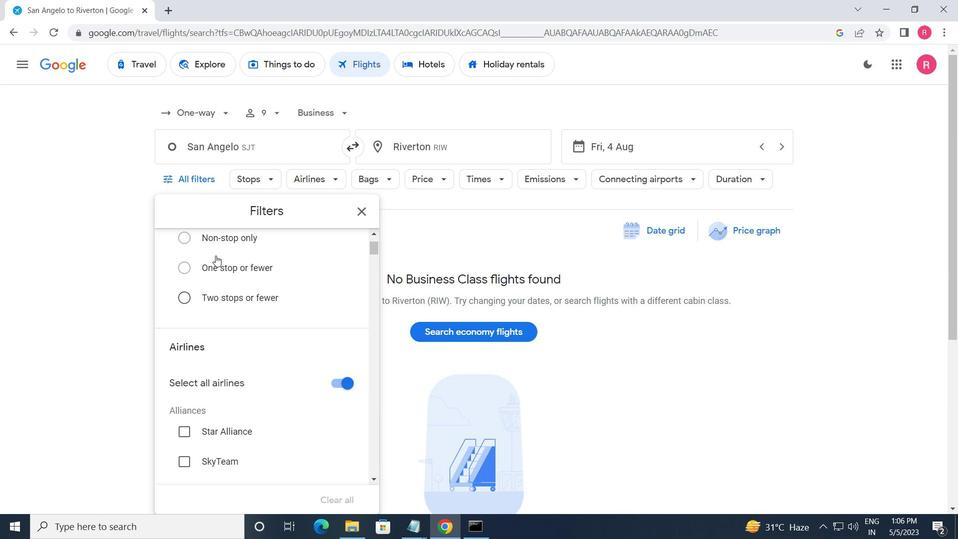 
Action: Mouse moved to (251, 306)
Screenshot: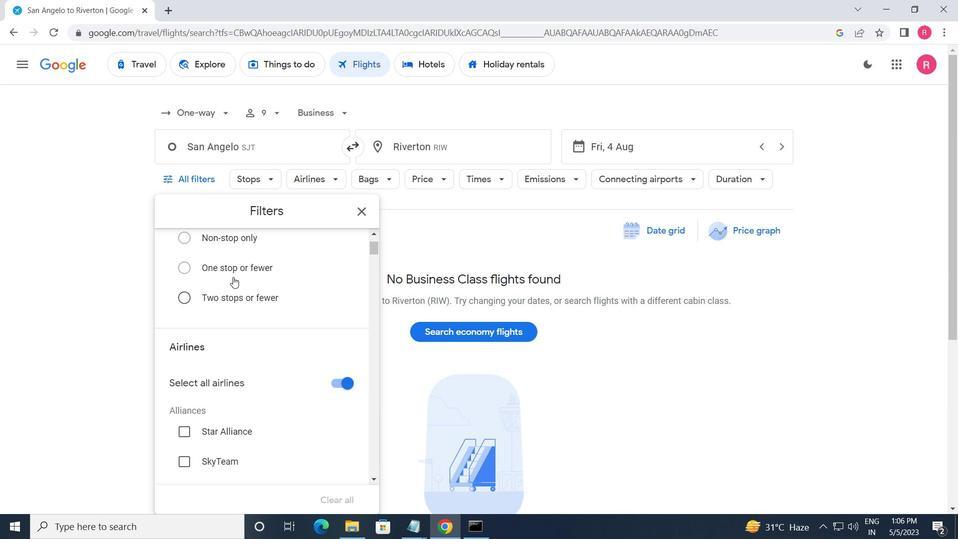 
Action: Mouse scrolled (251, 305) with delta (0, 0)
Screenshot: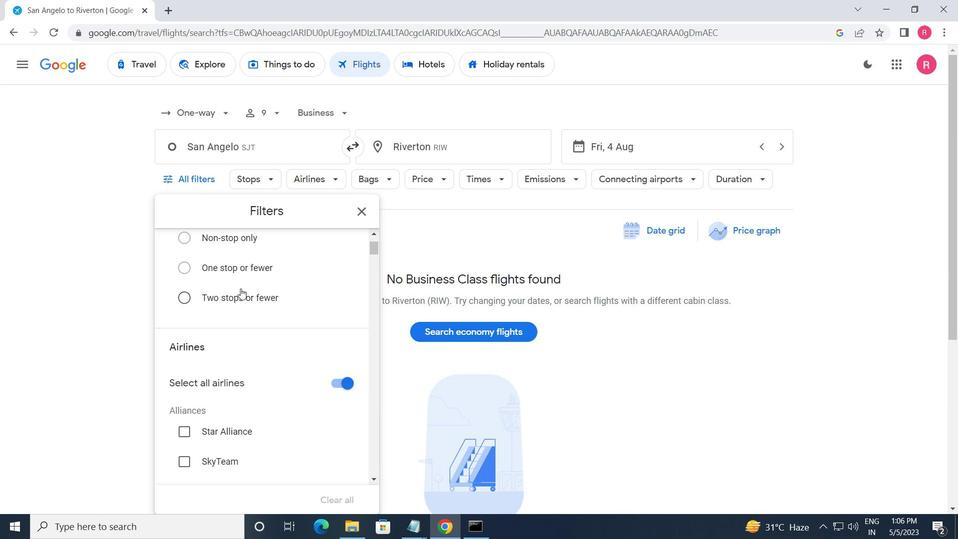 
Action: Mouse moved to (253, 307)
Screenshot: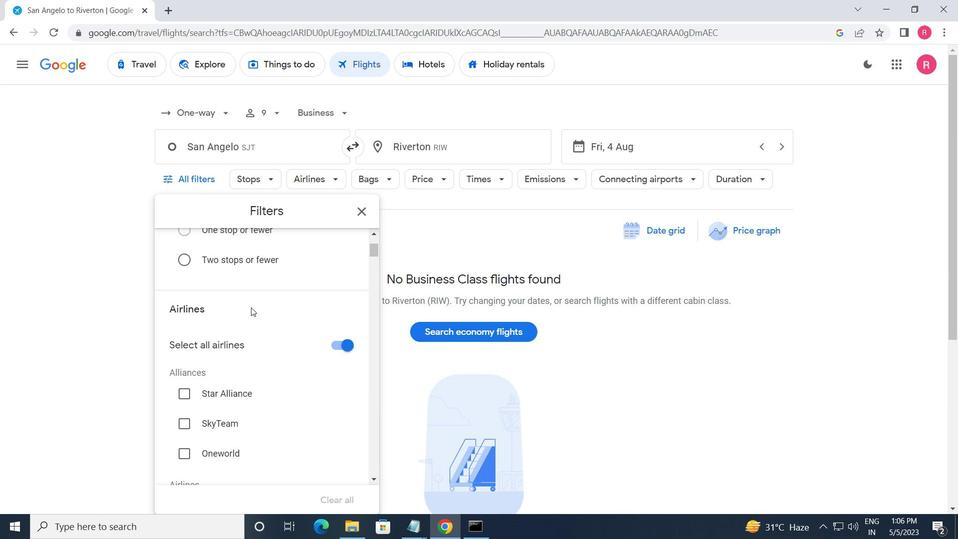 
Action: Mouse scrolled (253, 306) with delta (0, 0)
Screenshot: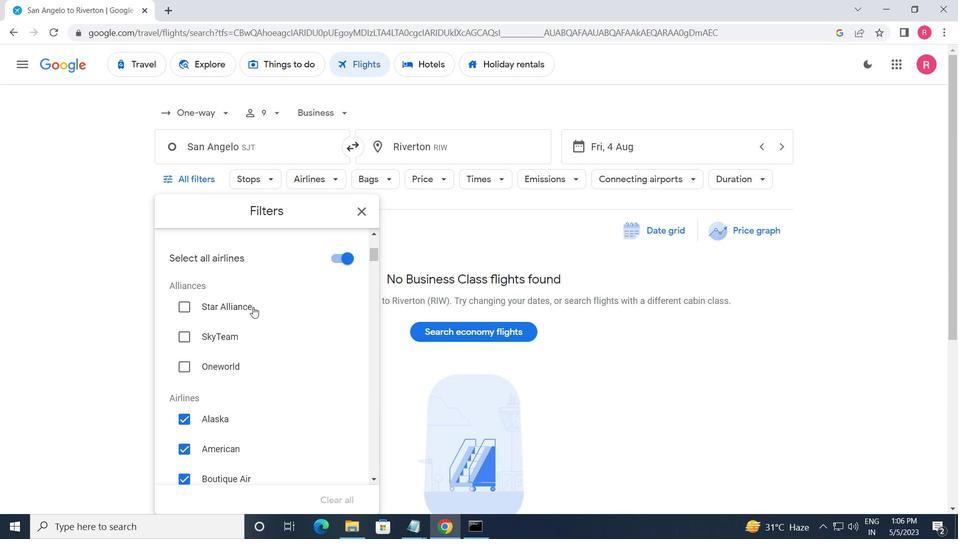 
Action: Mouse moved to (330, 359)
Screenshot: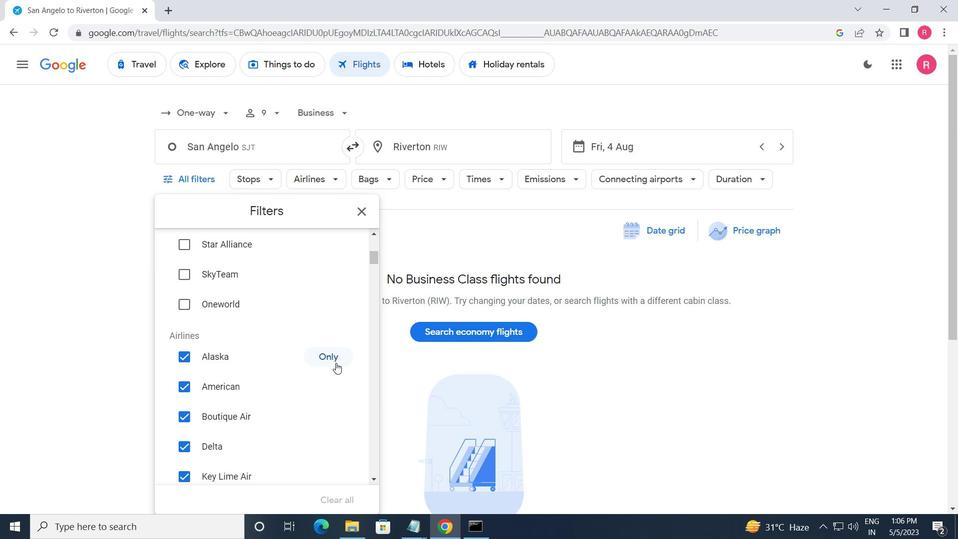 
Action: Mouse pressed left at (330, 359)
Screenshot: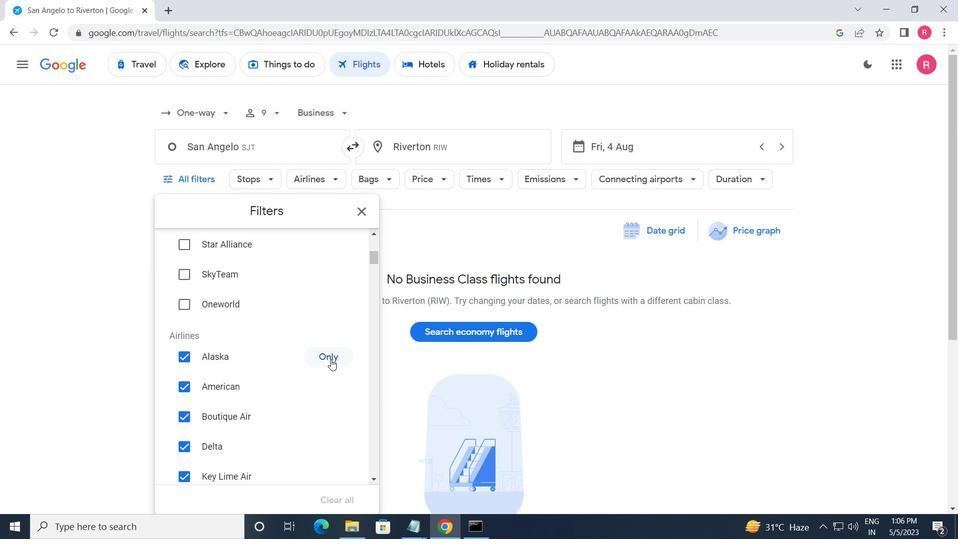 
Action: Mouse moved to (286, 345)
Screenshot: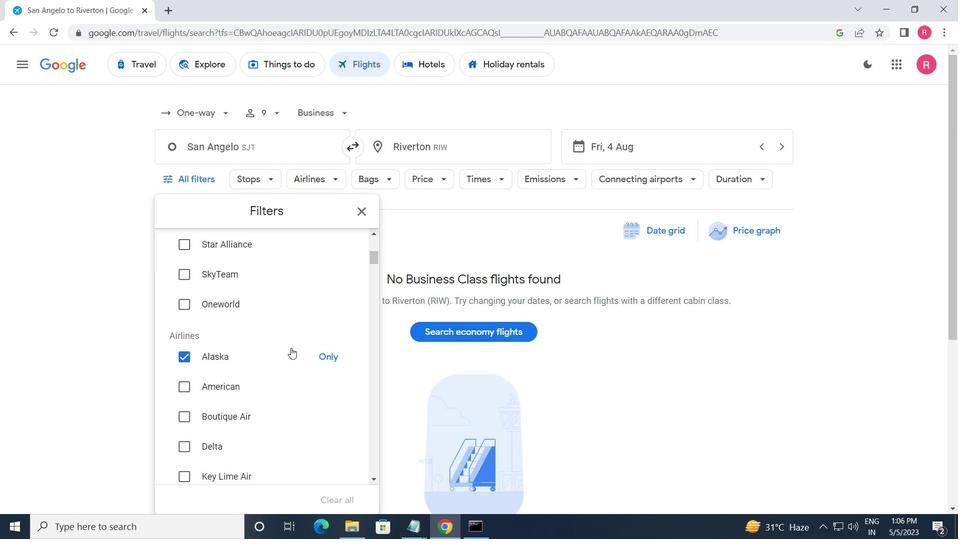 
Action: Mouse scrolled (286, 345) with delta (0, 0)
Screenshot: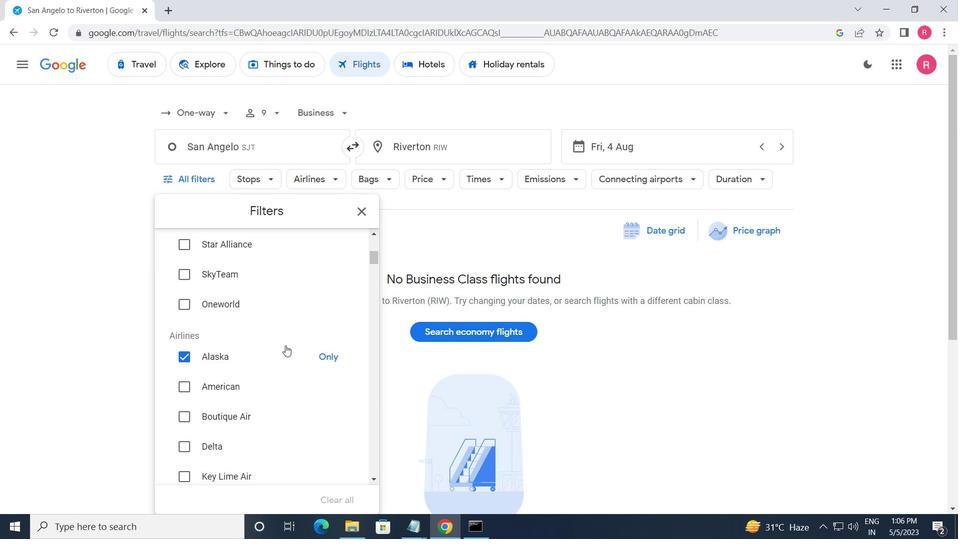 
Action: Mouse scrolled (286, 345) with delta (0, 0)
Screenshot: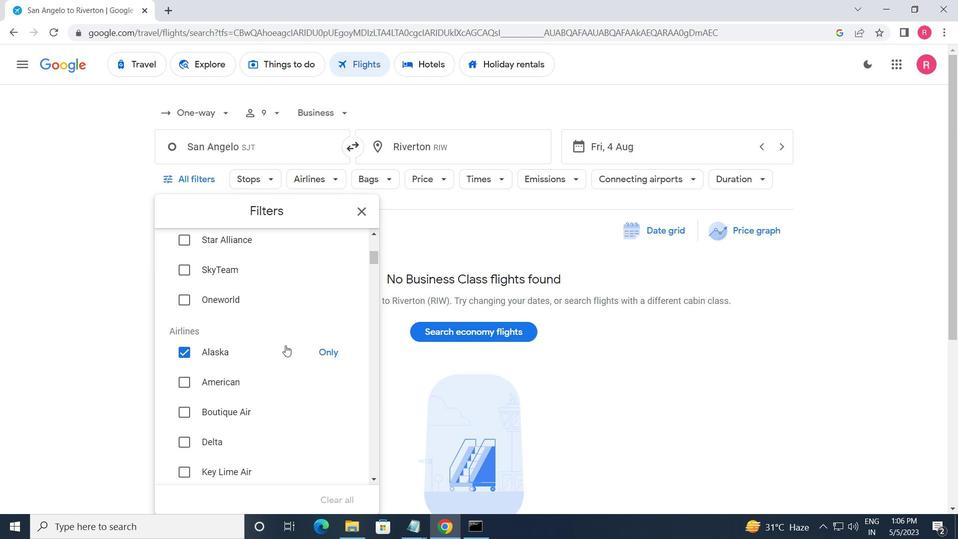 
Action: Mouse scrolled (286, 345) with delta (0, 0)
Screenshot: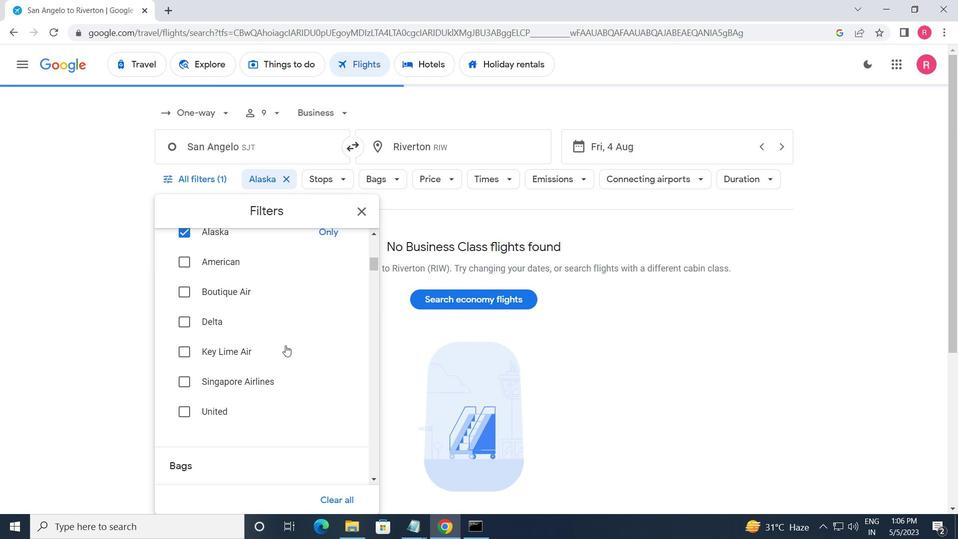 
Action: Mouse moved to (347, 433)
Screenshot: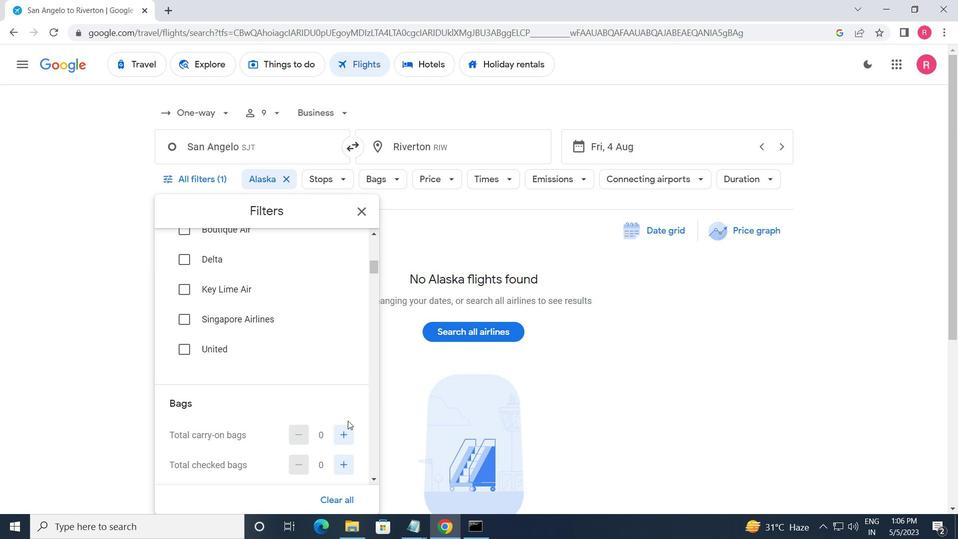 
Action: Mouse pressed left at (347, 433)
Screenshot: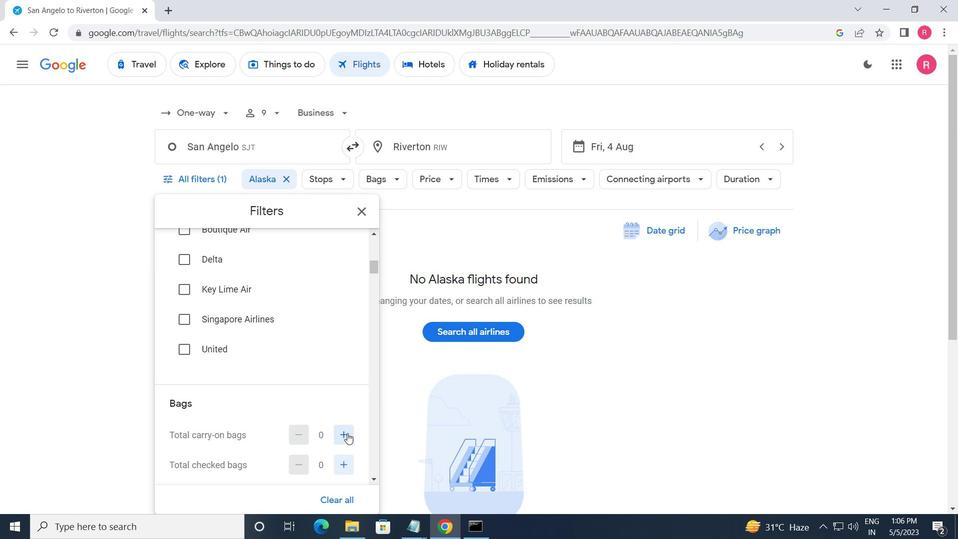 
Action: Mouse moved to (310, 386)
Screenshot: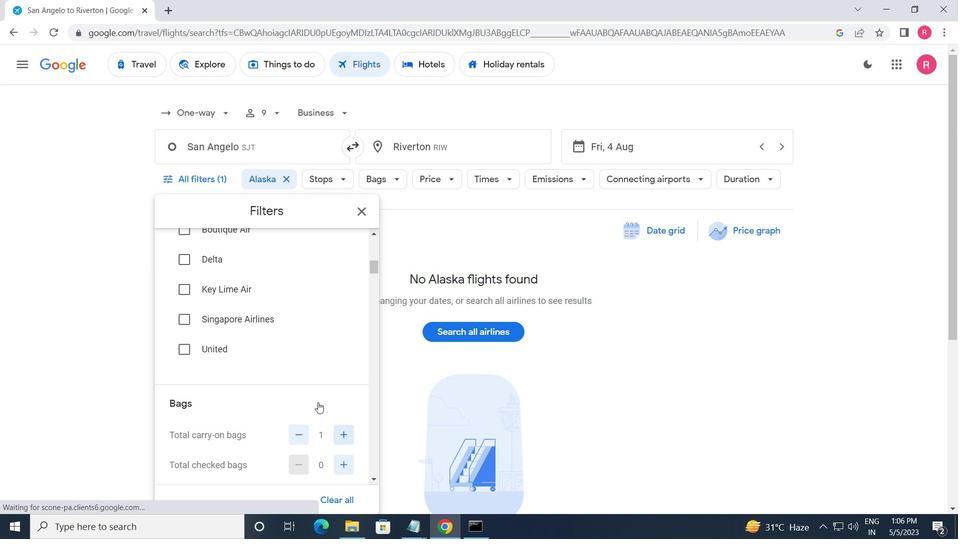 
Action: Mouse scrolled (310, 386) with delta (0, 0)
Screenshot: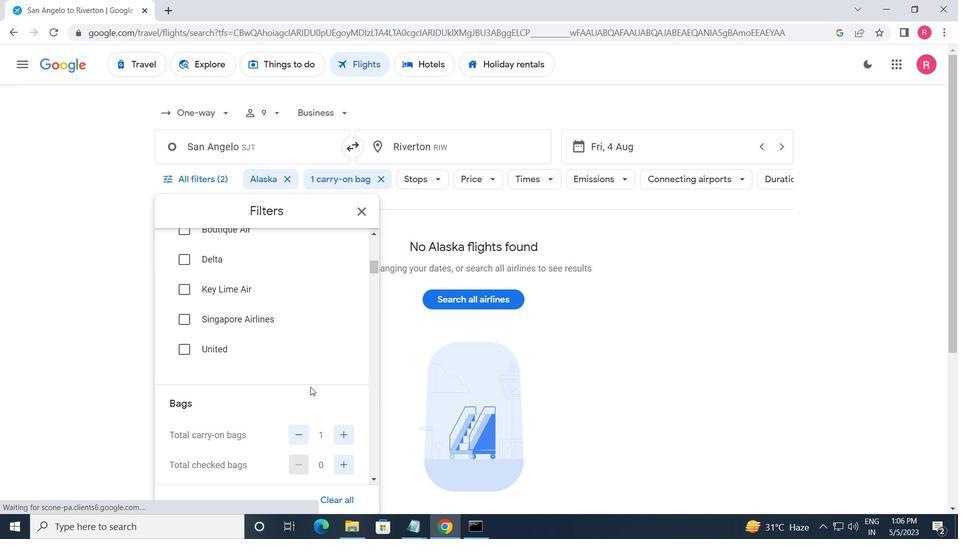 
Action: Mouse moved to (291, 382)
Screenshot: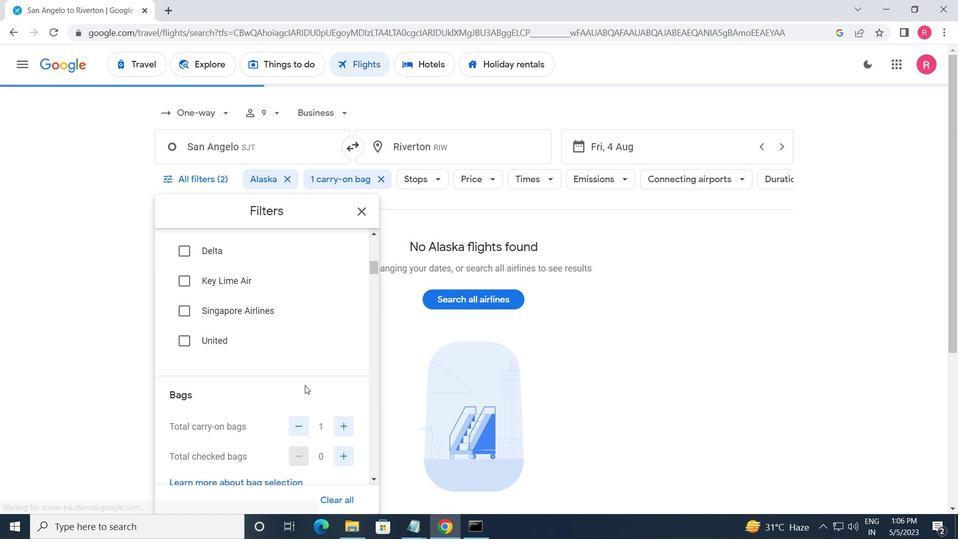 
Action: Mouse scrolled (291, 381) with delta (0, 0)
Screenshot: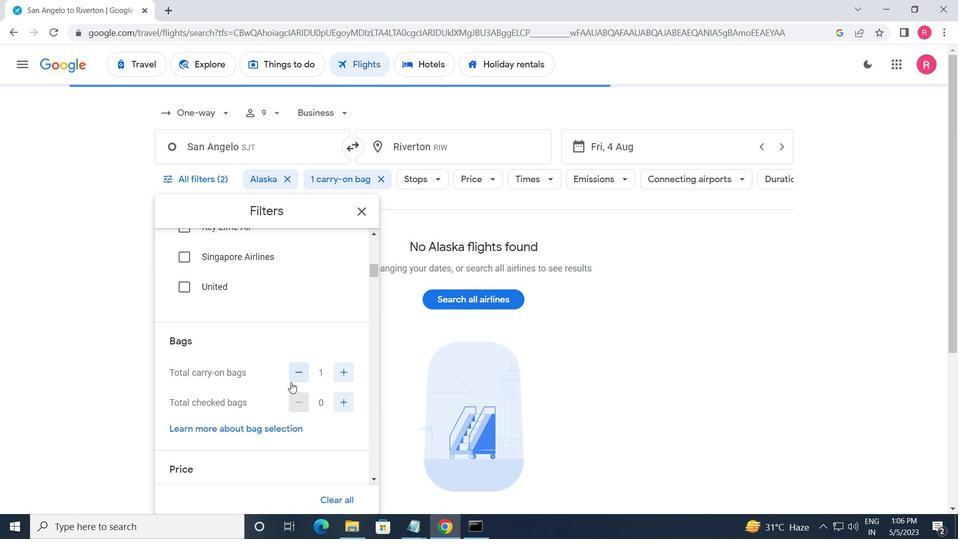 
Action: Mouse moved to (296, 379)
Screenshot: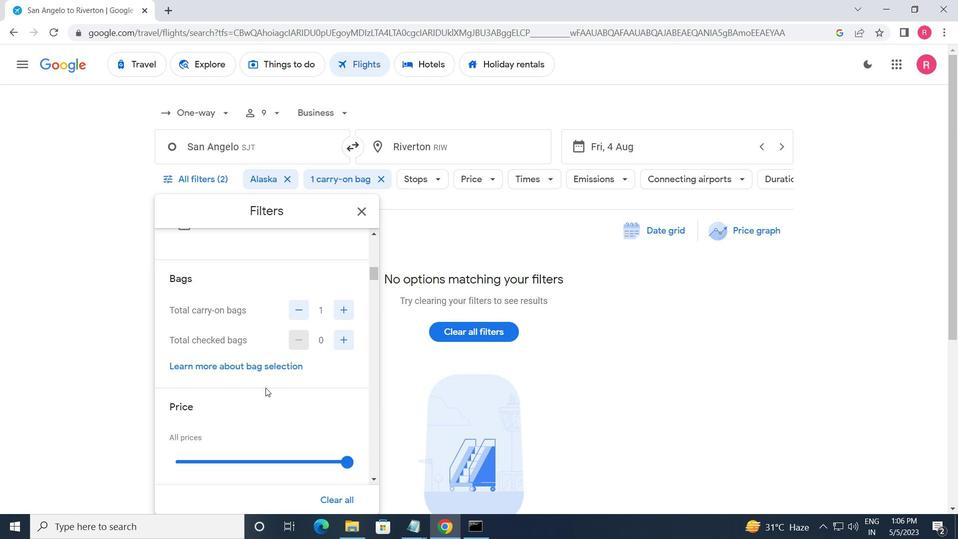
Action: Mouse scrolled (296, 379) with delta (0, 0)
Screenshot: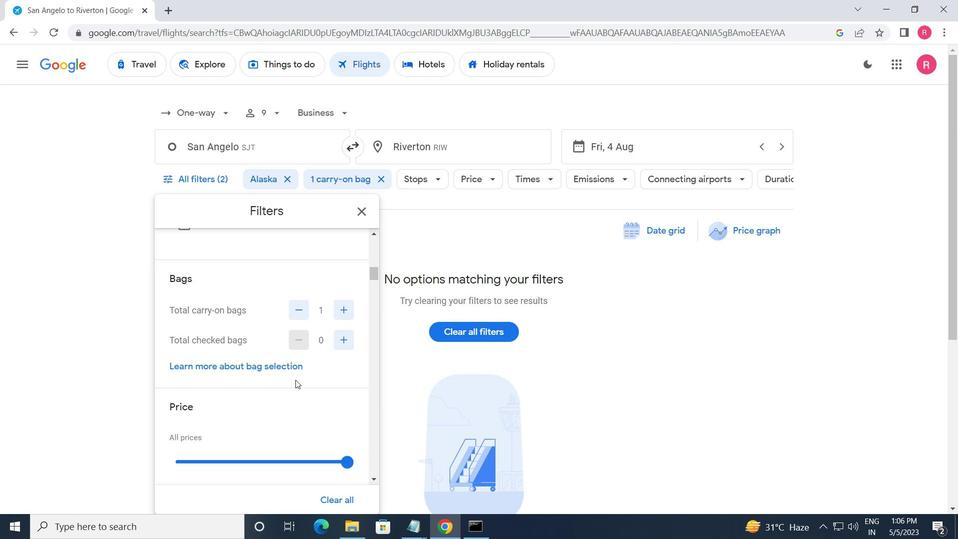 
Action: Mouse moved to (342, 397)
Screenshot: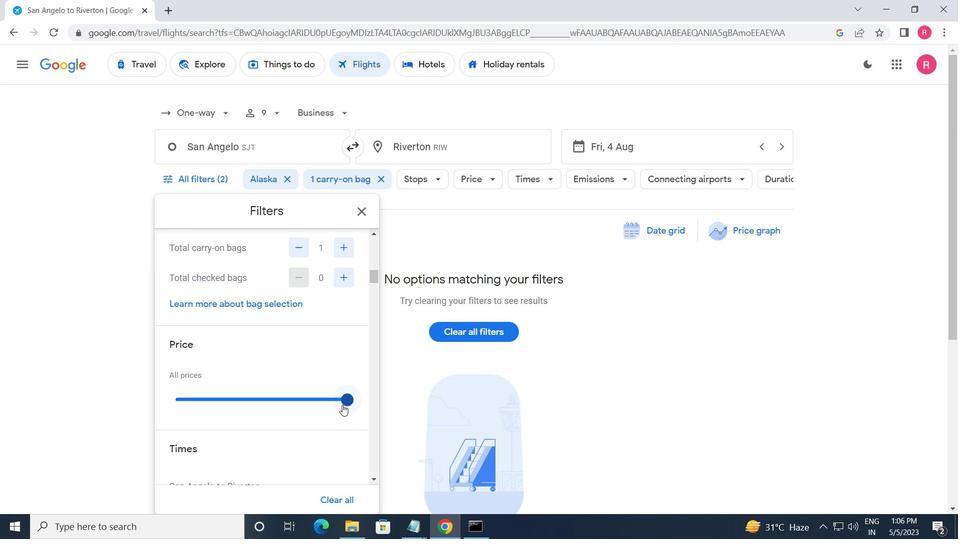 
Action: Mouse pressed left at (342, 397)
Screenshot: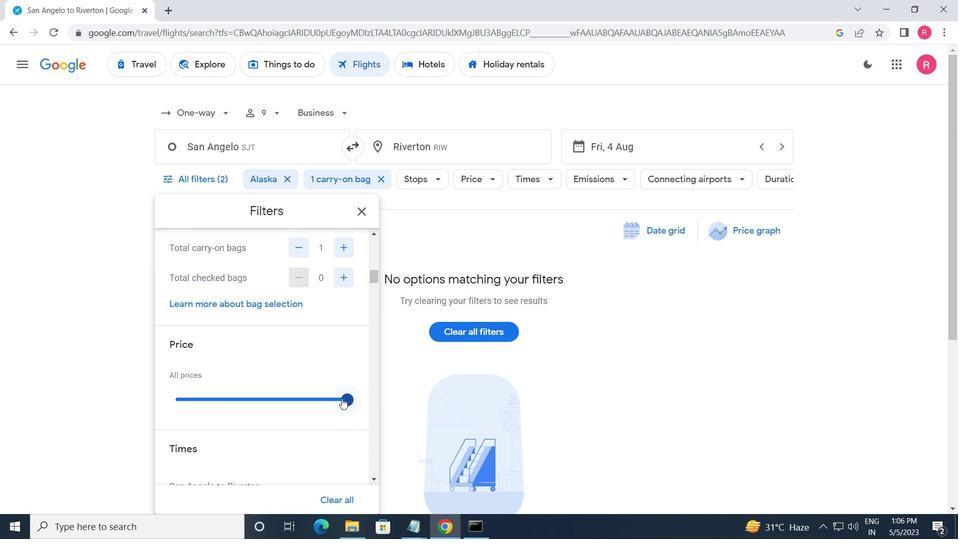 
Action: Mouse moved to (274, 369)
Screenshot: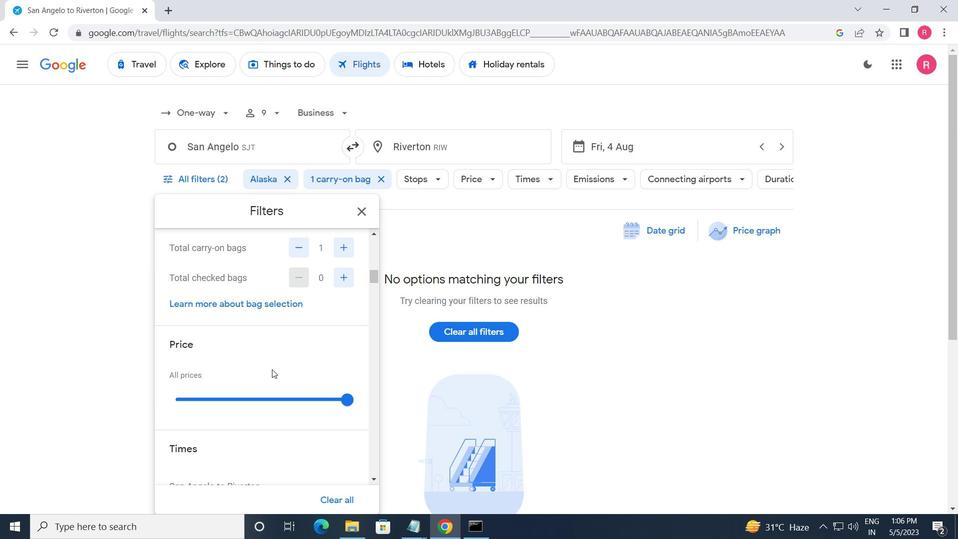 
Action: Mouse scrolled (274, 369) with delta (0, 0)
Screenshot: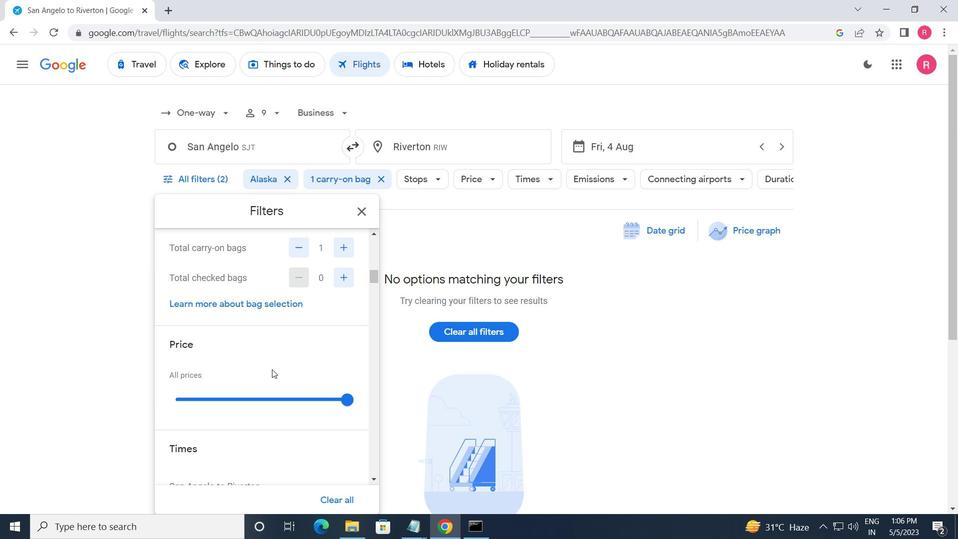 
Action: Mouse moved to (275, 370)
Screenshot: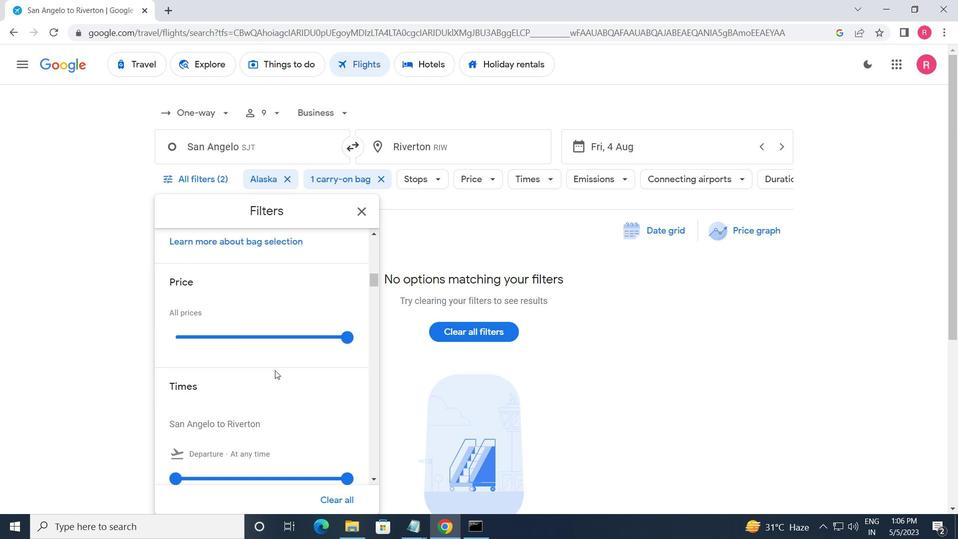 
Action: Mouse scrolled (275, 370) with delta (0, 0)
Screenshot: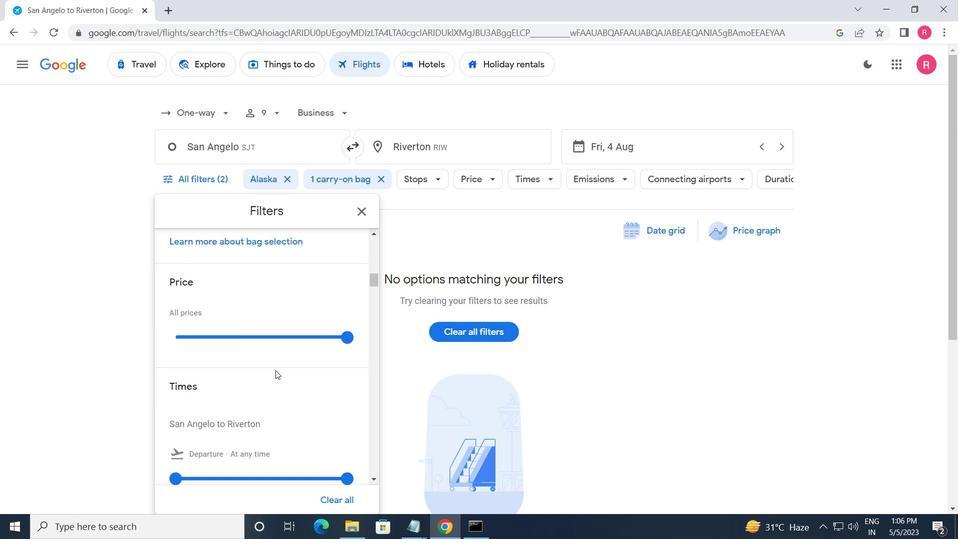 
Action: Mouse moved to (176, 412)
Screenshot: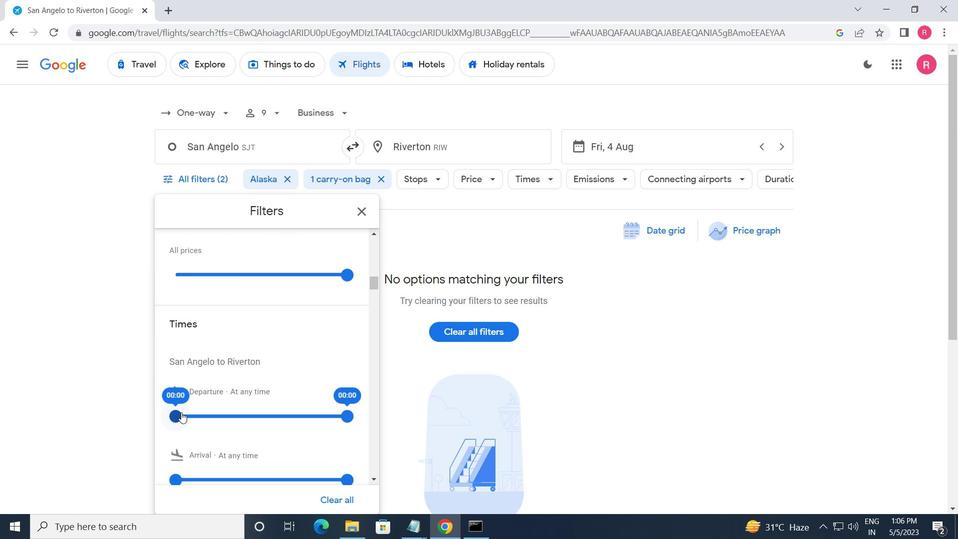 
Action: Mouse pressed left at (176, 412)
Screenshot: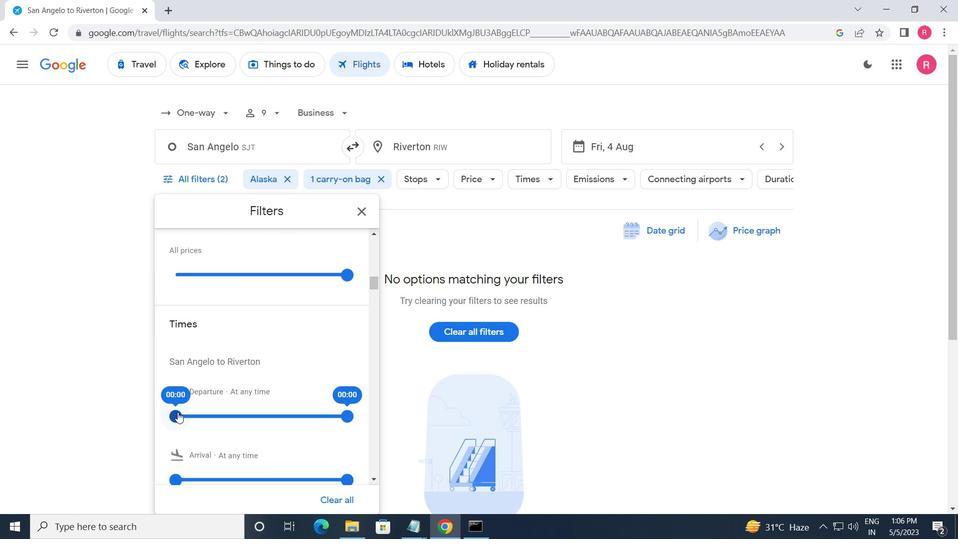 
Action: Mouse moved to (346, 414)
Screenshot: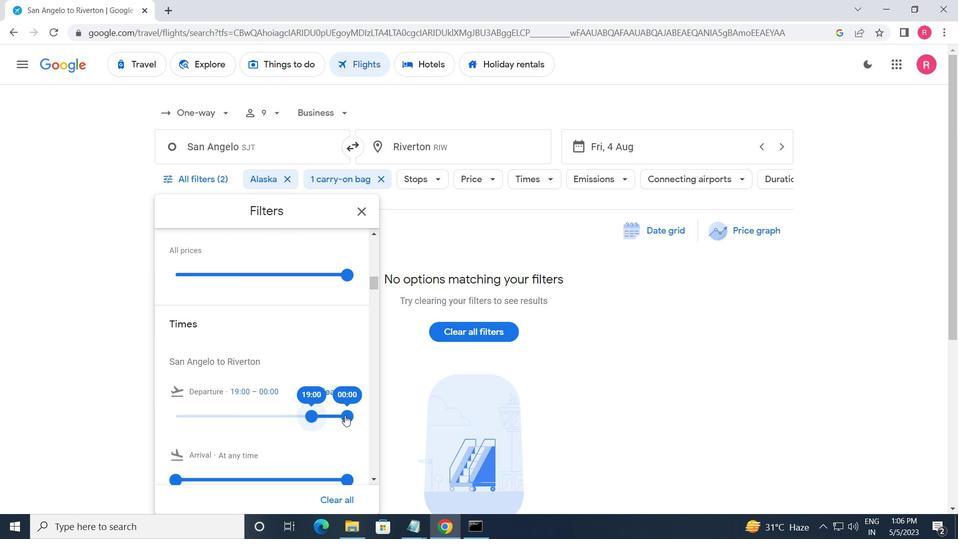 
Action: Mouse pressed left at (346, 414)
Screenshot: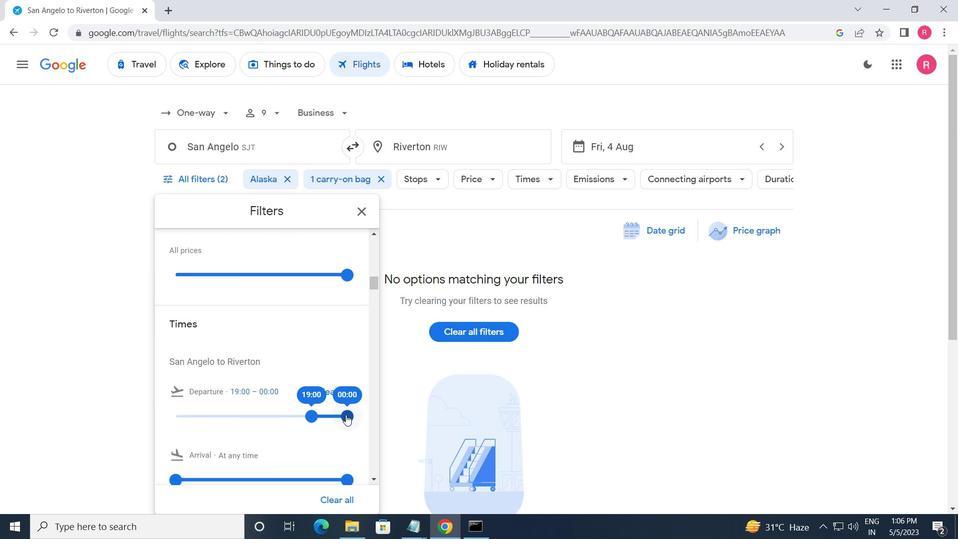 
Action: Mouse moved to (362, 208)
Screenshot: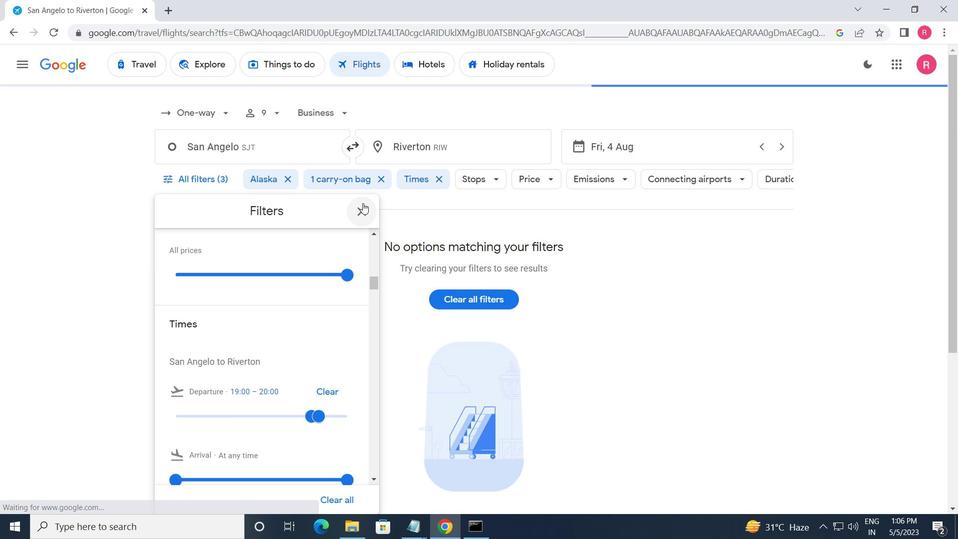 
Action: Mouse pressed left at (362, 208)
Screenshot: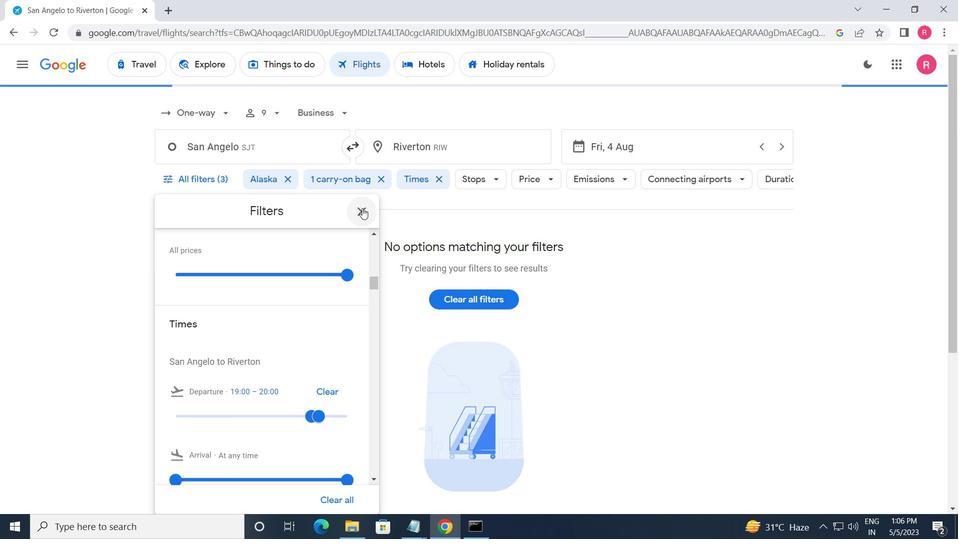 
Action: Mouse moved to (361, 209)
Screenshot: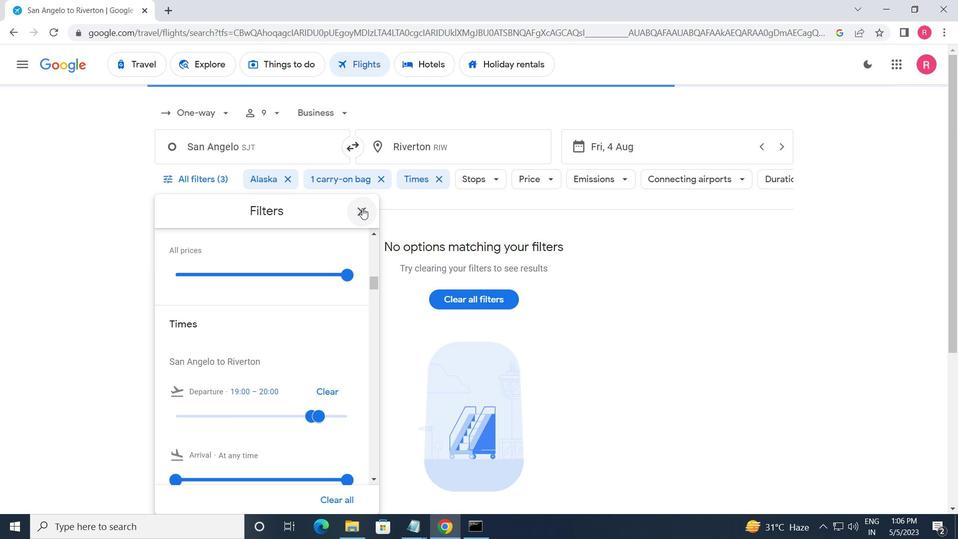 
